 Task: Look for space in Salerno, Italy from 2nd August, 2023 to 12th August, 2023 for 2 adults in price range Rs.5000 to Rs.10000. Place can be private room with 1  bedroom having 1 bed and 1 bathroom. Property type can be house, flat, guest house, hotel. Booking option can be shelf check-in. Required host language is English.
Action: Mouse moved to (463, 131)
Screenshot: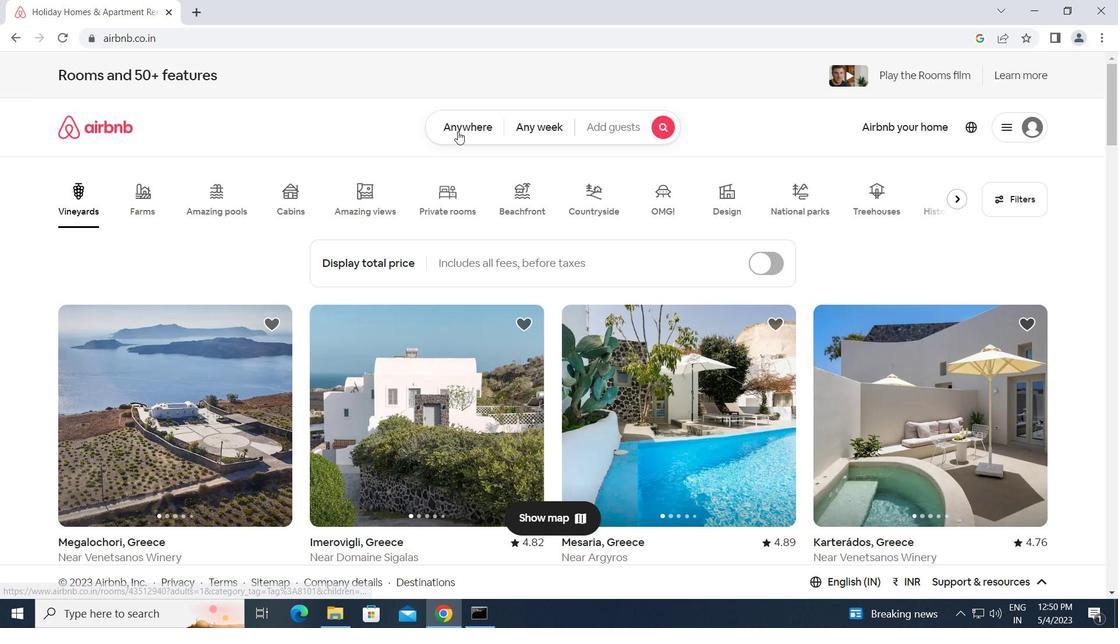 
Action: Mouse pressed left at (463, 131)
Screenshot: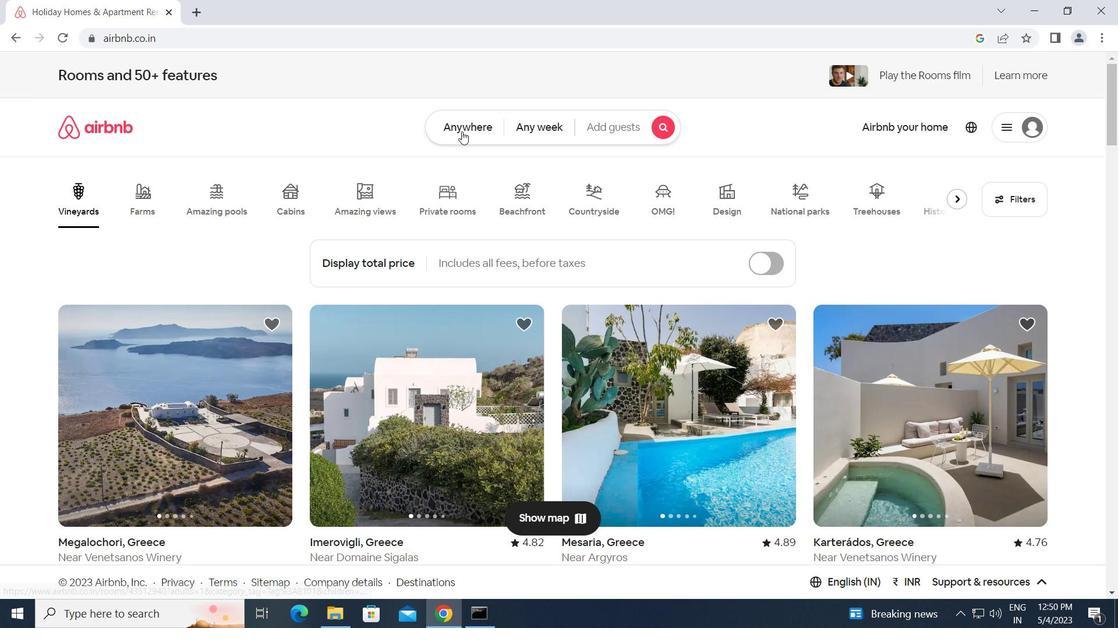 
Action: Mouse moved to (399, 177)
Screenshot: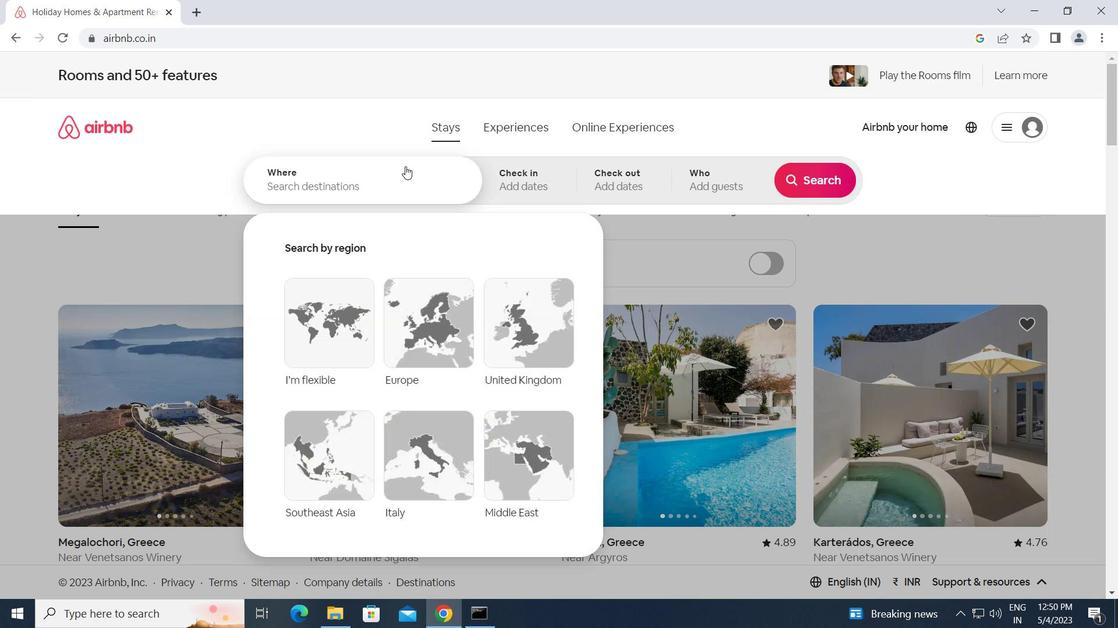 
Action: Mouse pressed left at (399, 177)
Screenshot: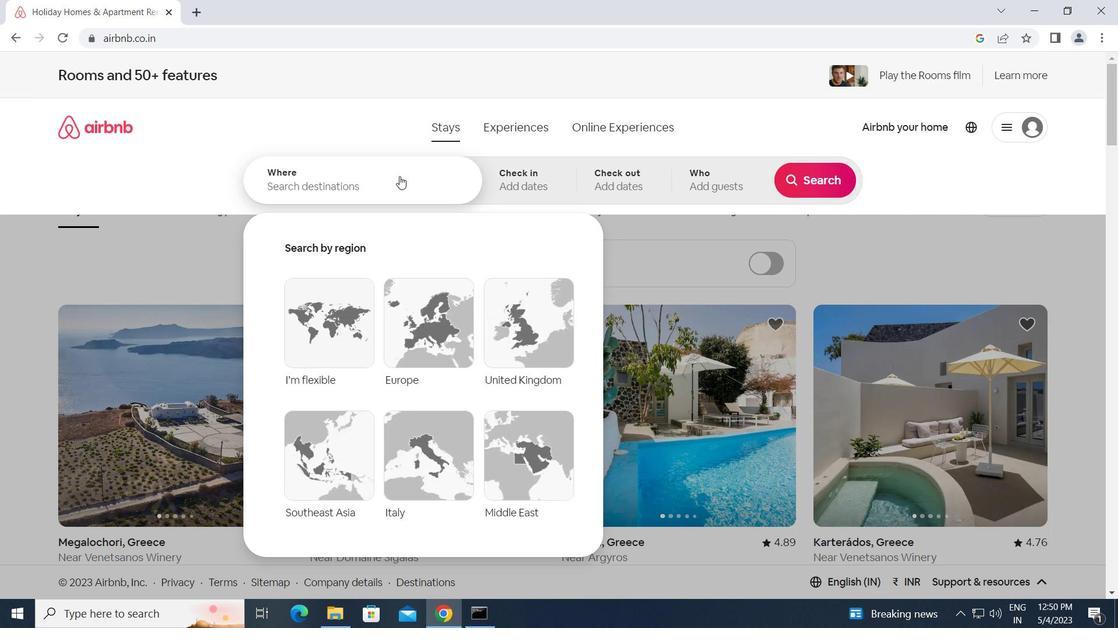 
Action: Mouse moved to (397, 177)
Screenshot: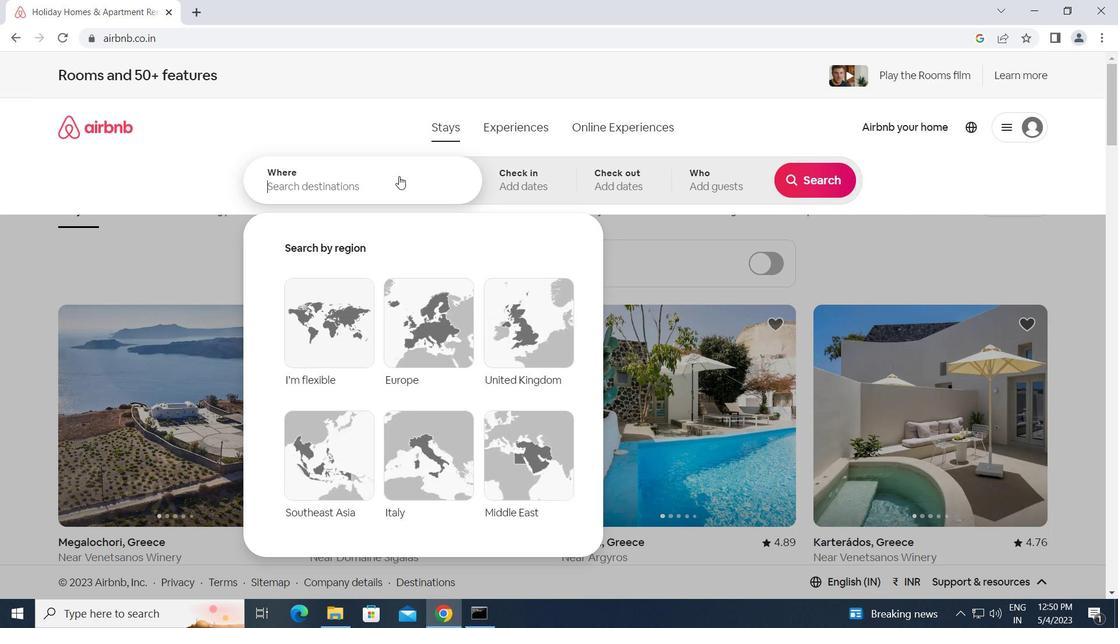 
Action: Key pressed s<Key.caps_lock>alerno,<Key.space><Key.caps_lock>i<Key.caps_lock>taly<Key.enter>
Screenshot: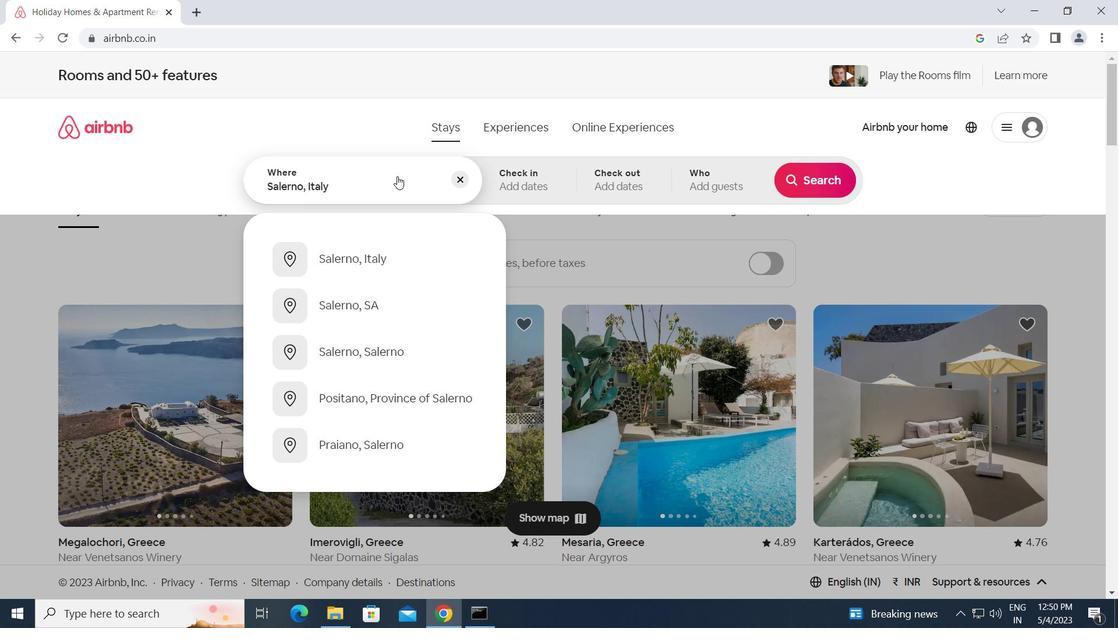 
Action: Mouse moved to (817, 298)
Screenshot: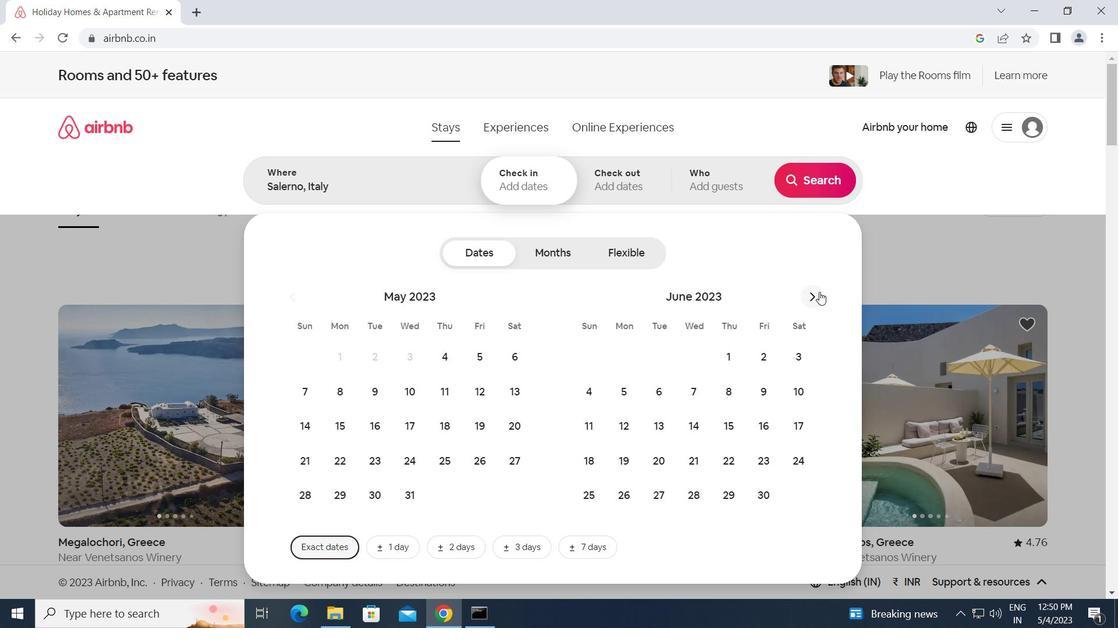 
Action: Mouse pressed left at (817, 298)
Screenshot: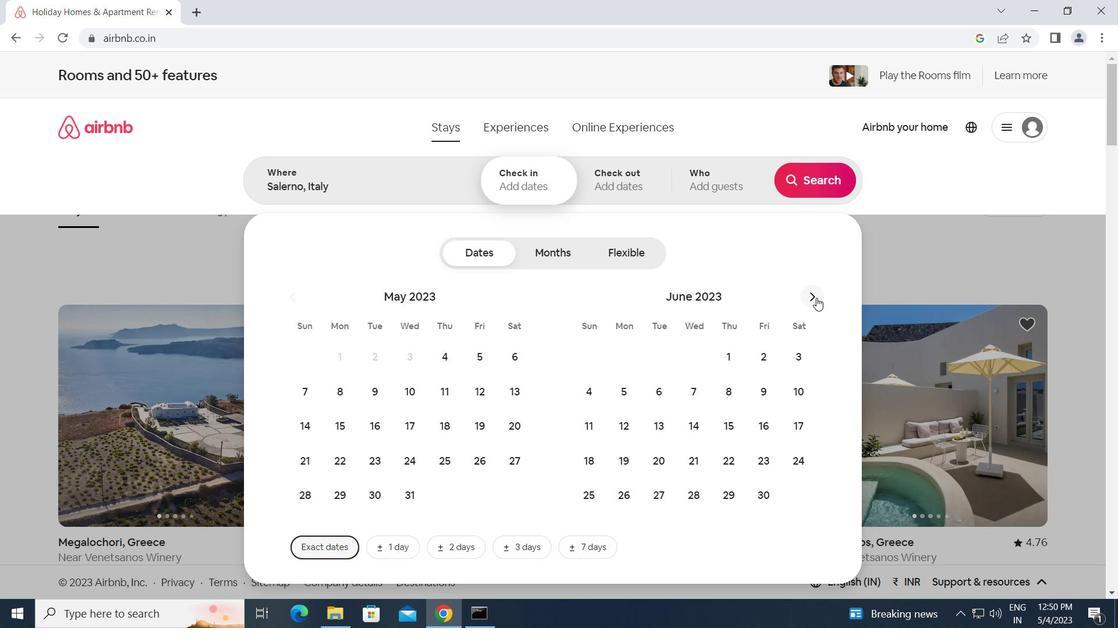 
Action: Mouse moved to (817, 299)
Screenshot: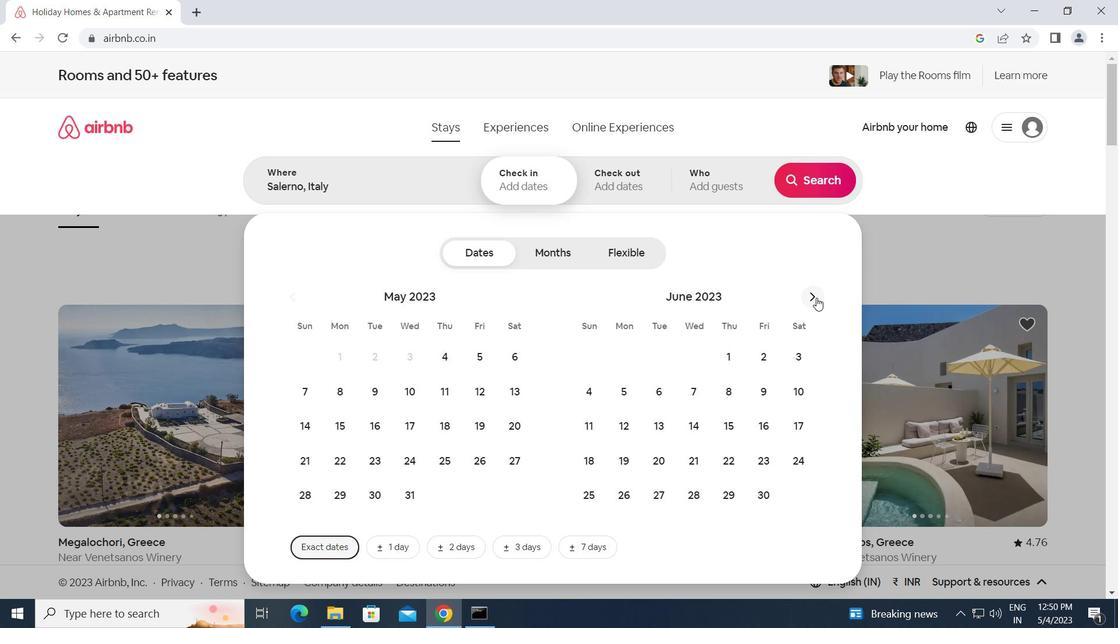 
Action: Mouse pressed left at (817, 299)
Screenshot: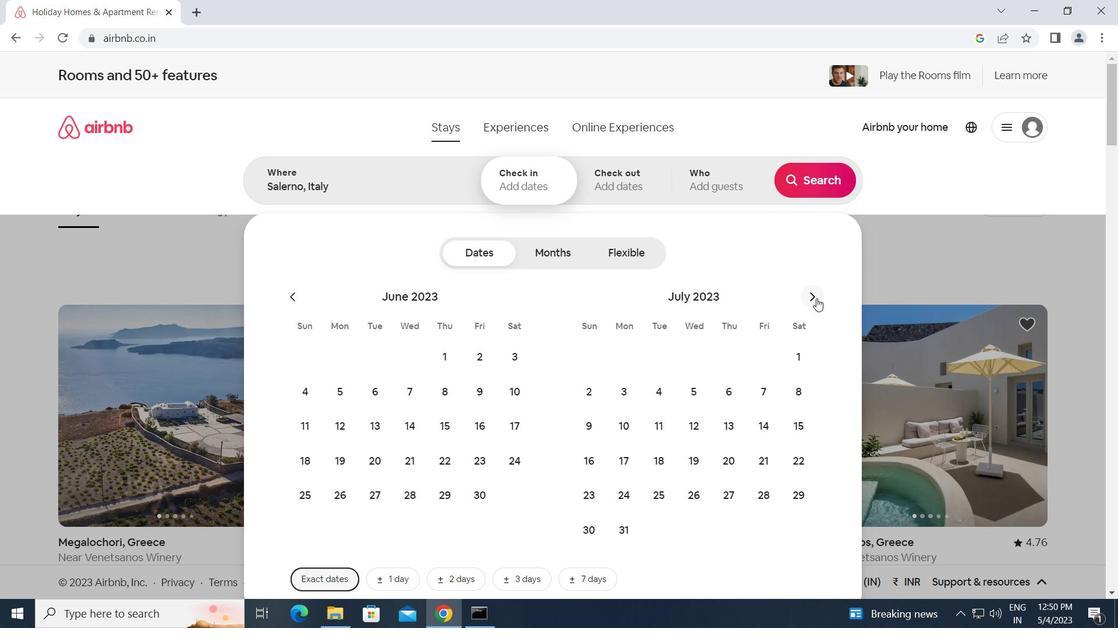 
Action: Mouse moved to (694, 362)
Screenshot: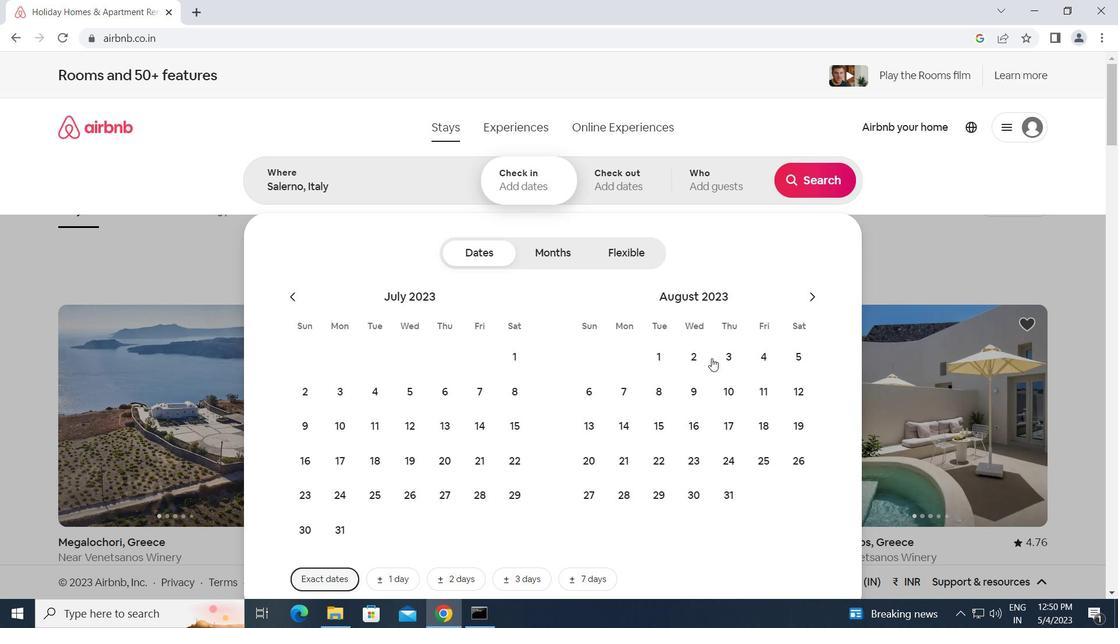 
Action: Mouse pressed left at (694, 362)
Screenshot: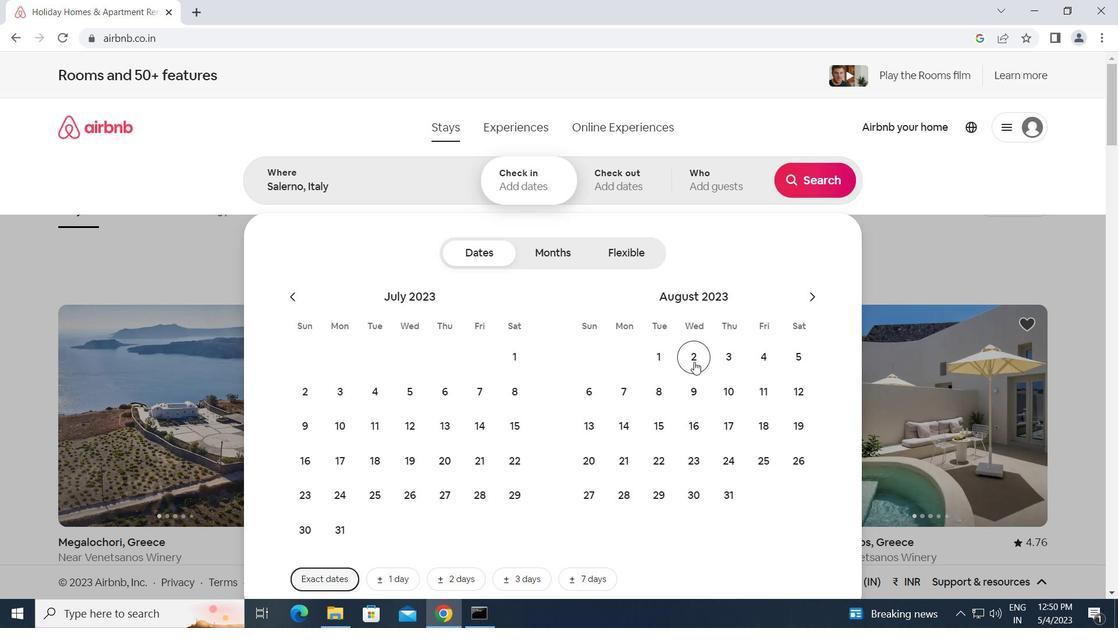 
Action: Mouse moved to (806, 397)
Screenshot: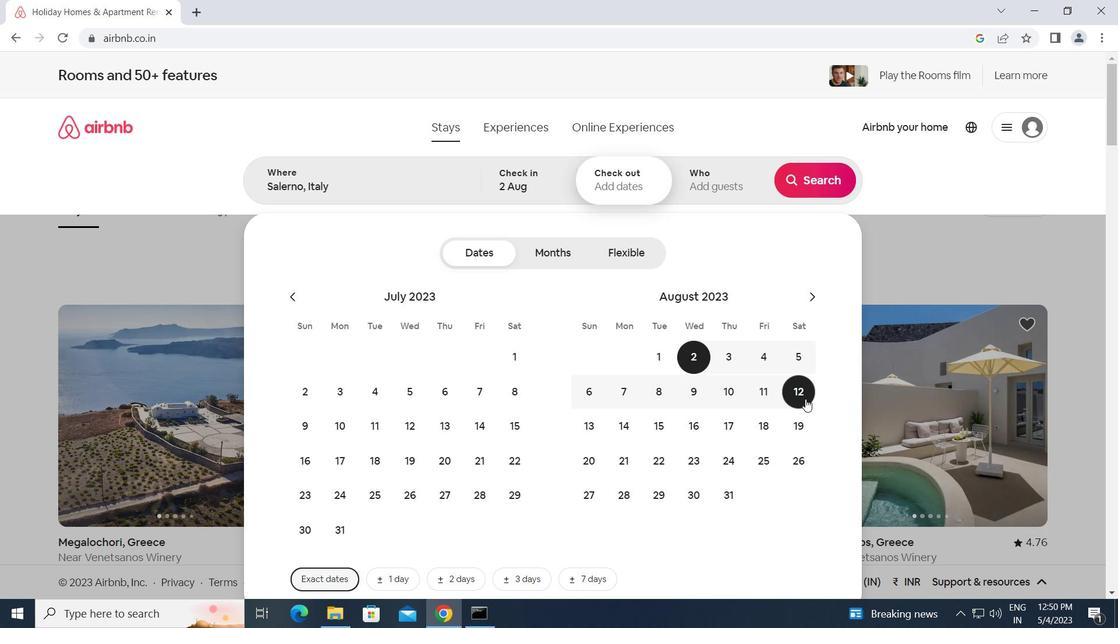 
Action: Mouse pressed left at (806, 397)
Screenshot: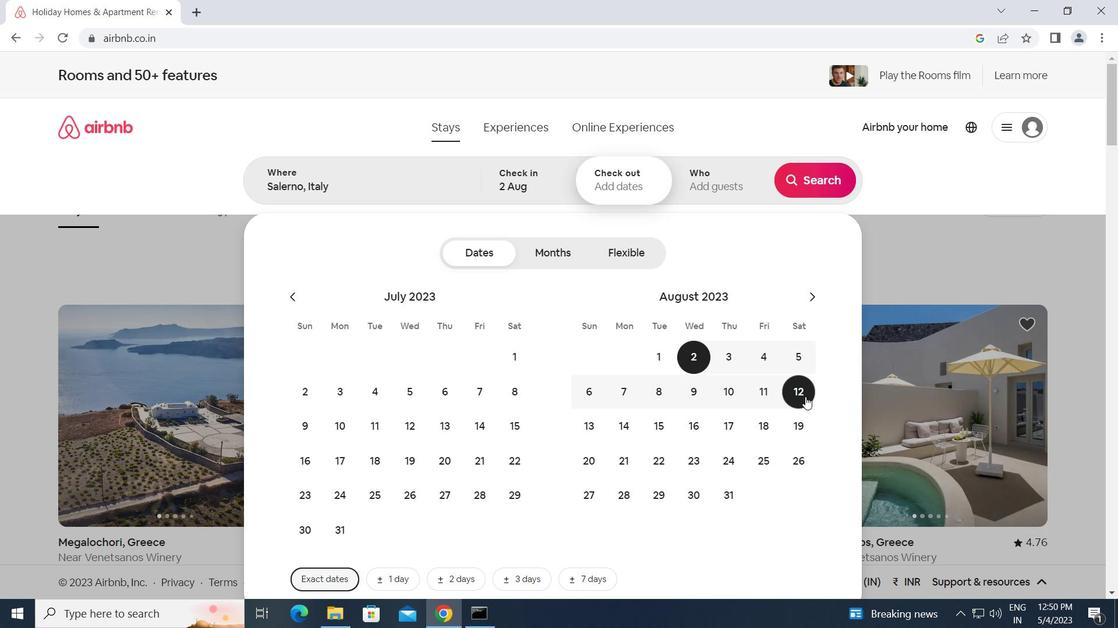 
Action: Mouse moved to (726, 182)
Screenshot: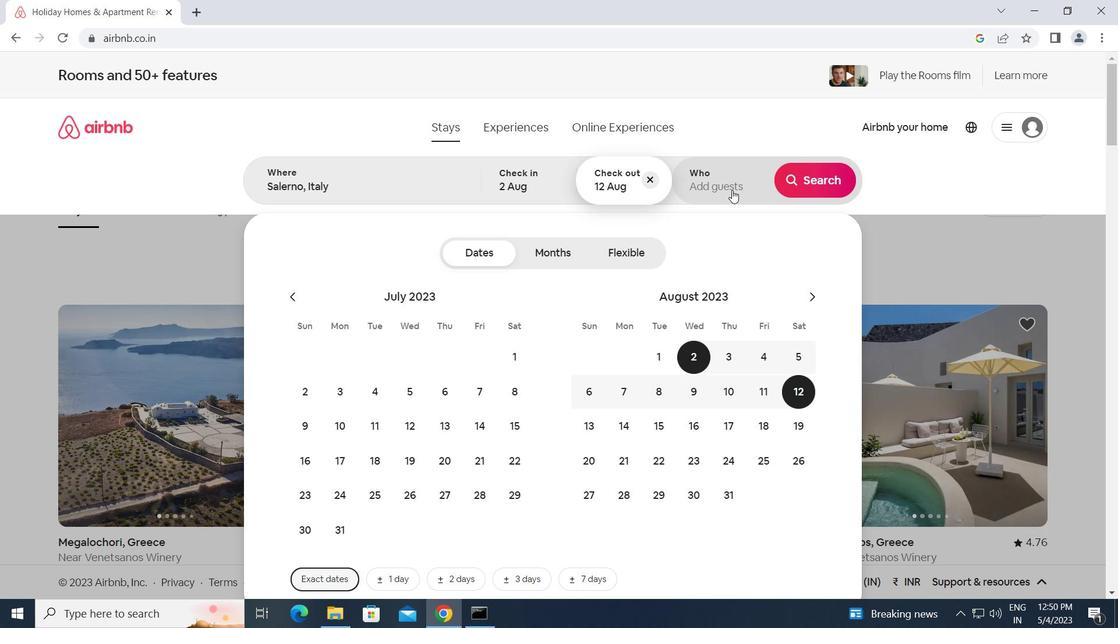 
Action: Mouse pressed left at (726, 182)
Screenshot: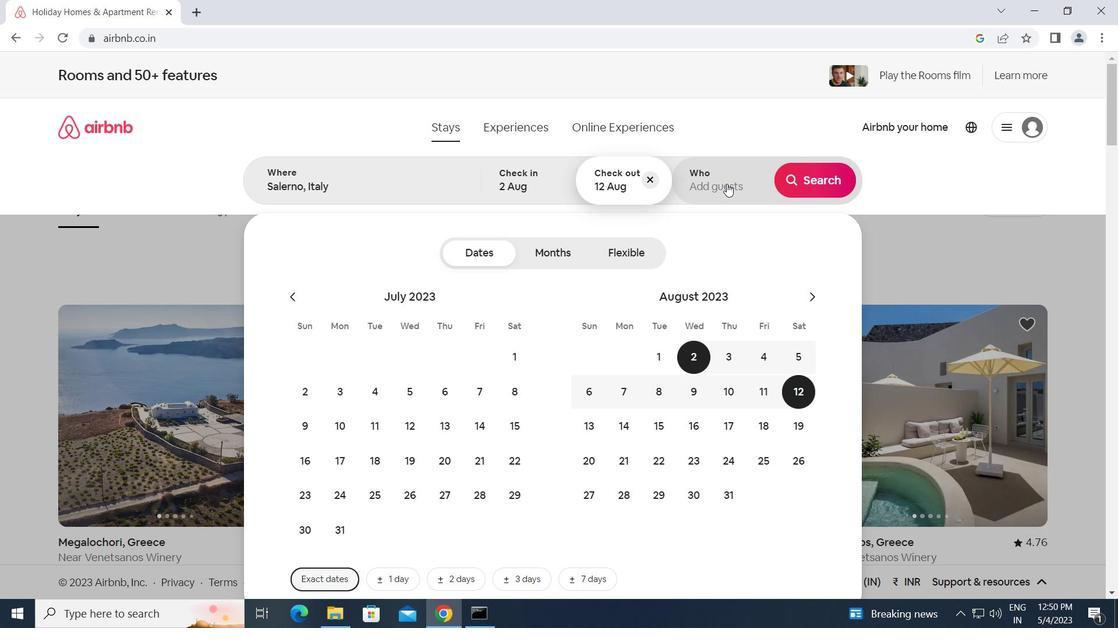 
Action: Mouse moved to (822, 258)
Screenshot: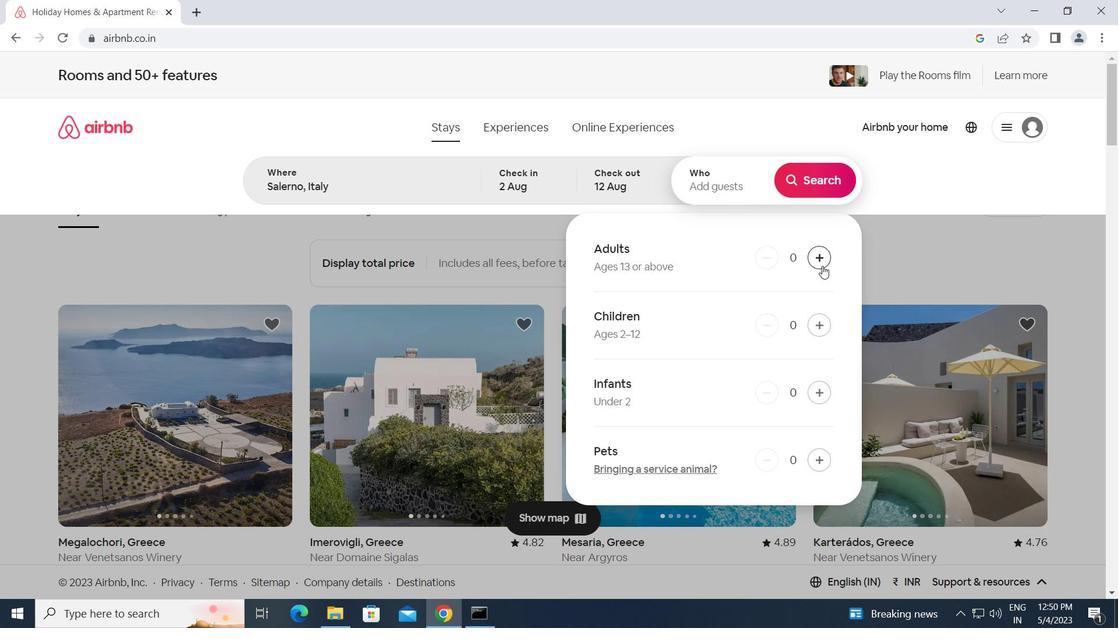 
Action: Mouse pressed left at (822, 258)
Screenshot: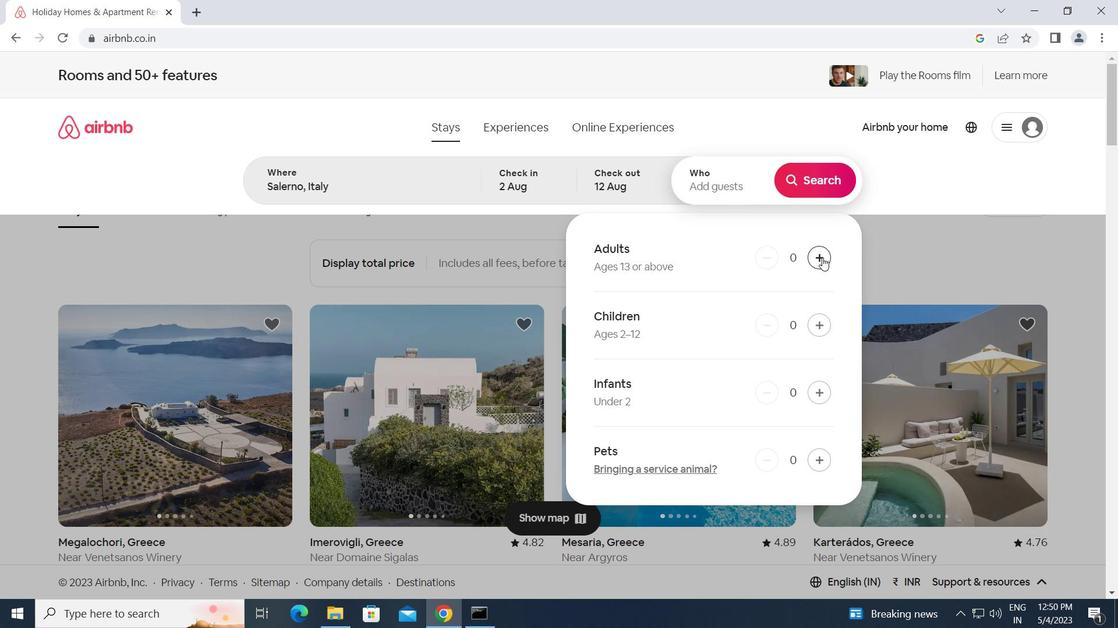 
Action: Mouse pressed left at (822, 258)
Screenshot: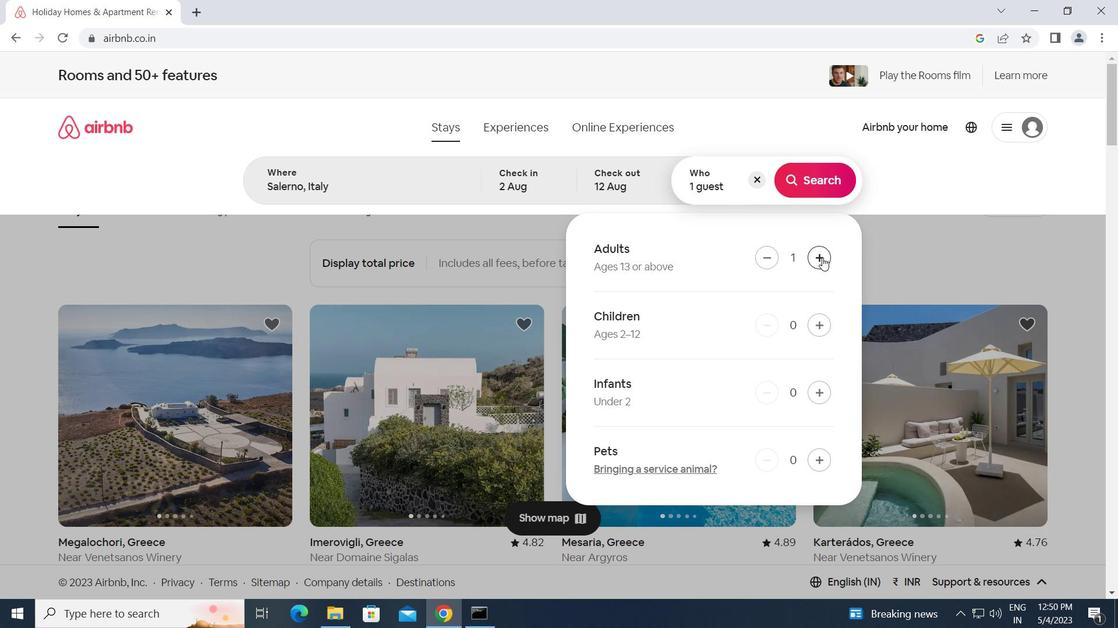 
Action: Mouse moved to (815, 183)
Screenshot: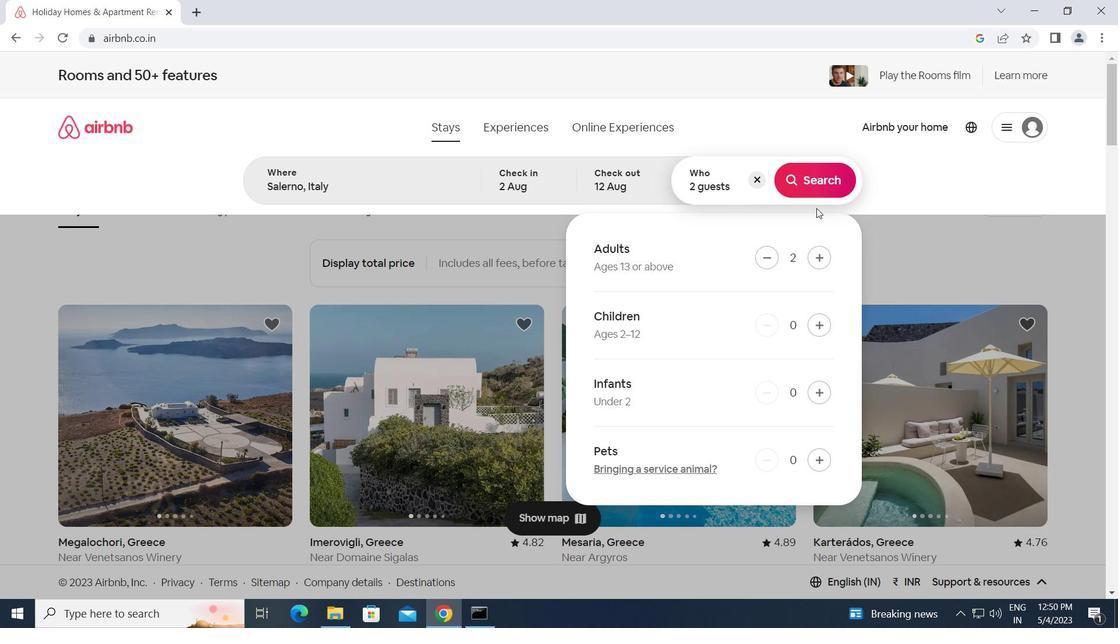 
Action: Mouse pressed left at (815, 183)
Screenshot: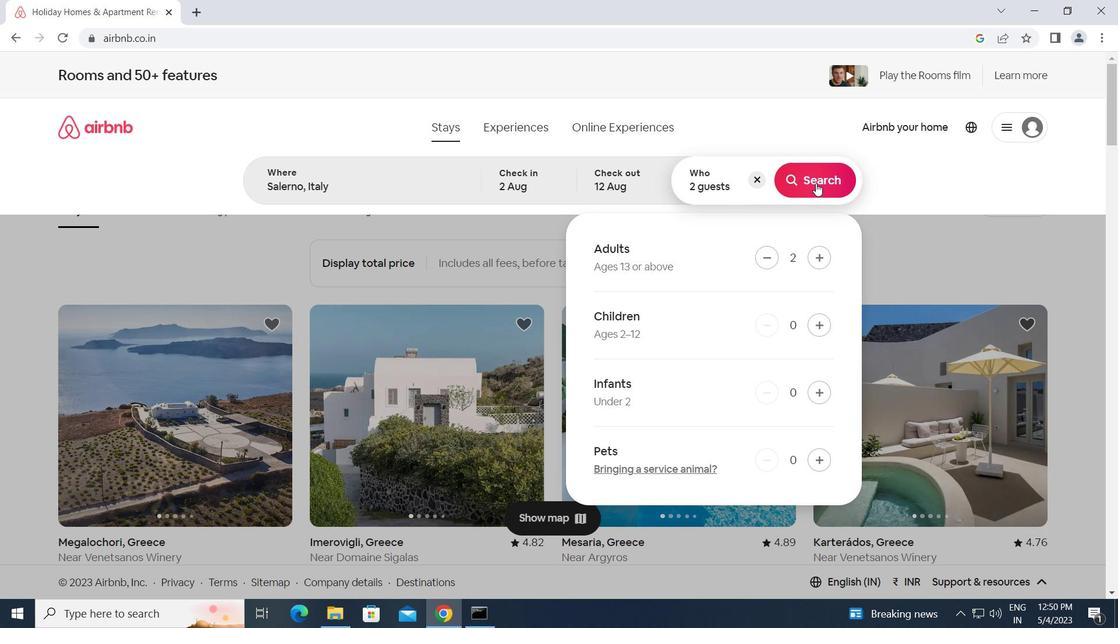 
Action: Mouse moved to (1041, 132)
Screenshot: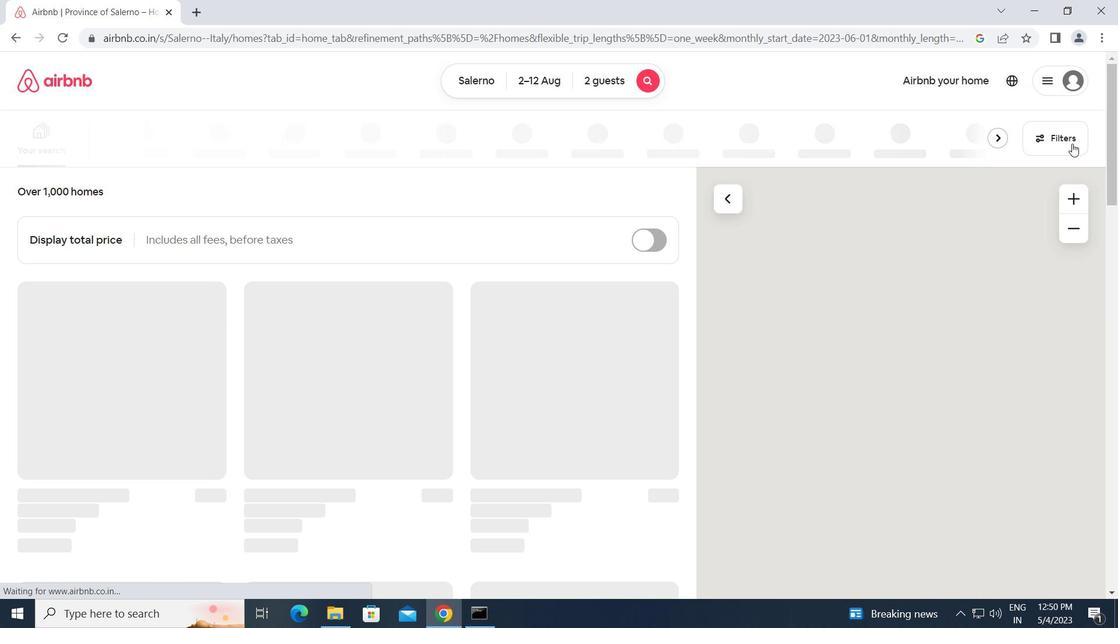 
Action: Mouse pressed left at (1041, 132)
Screenshot: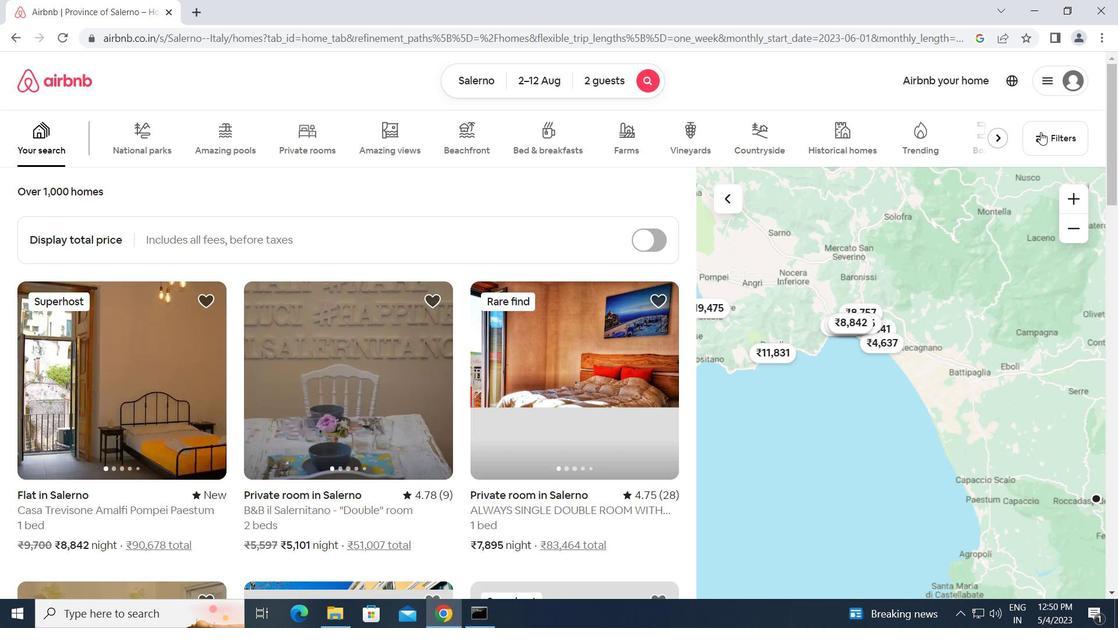 
Action: Mouse moved to (375, 327)
Screenshot: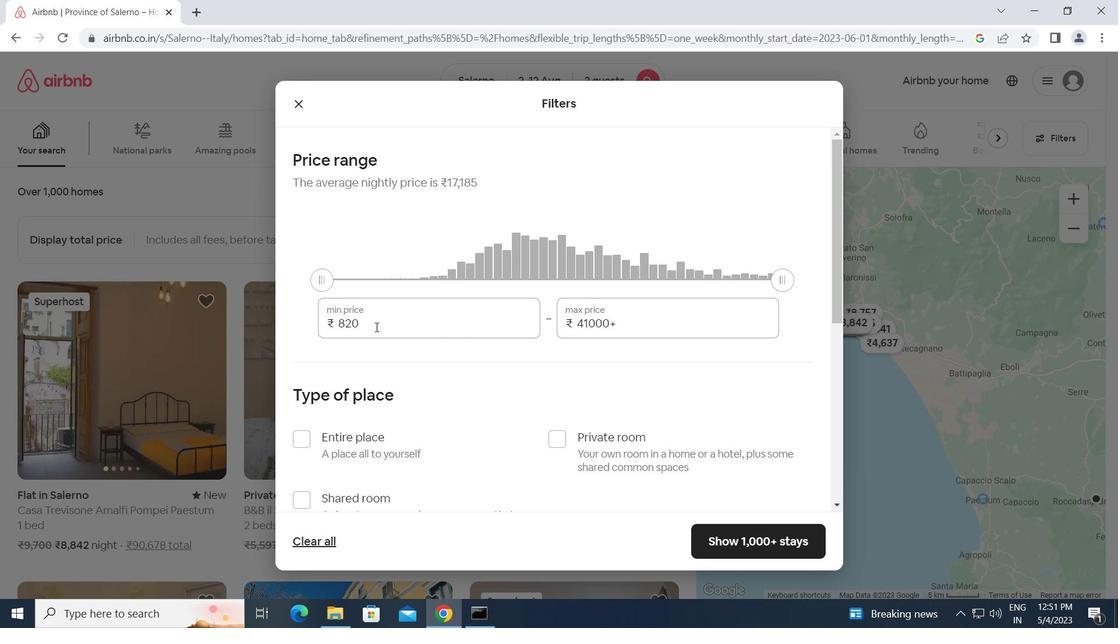 
Action: Mouse pressed left at (375, 327)
Screenshot: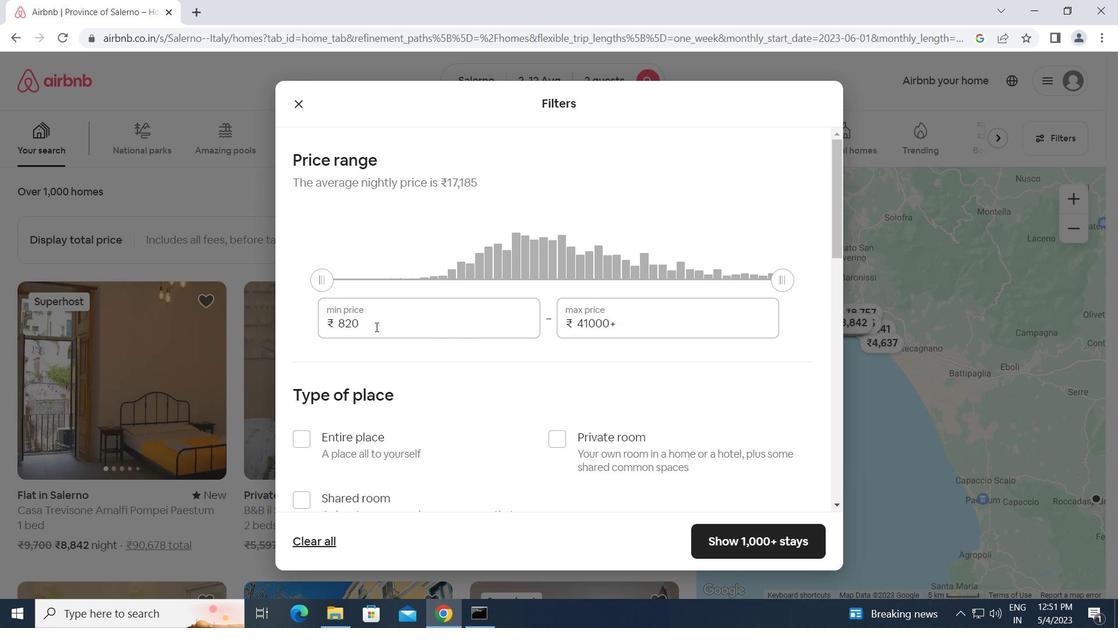 
Action: Mouse moved to (329, 326)
Screenshot: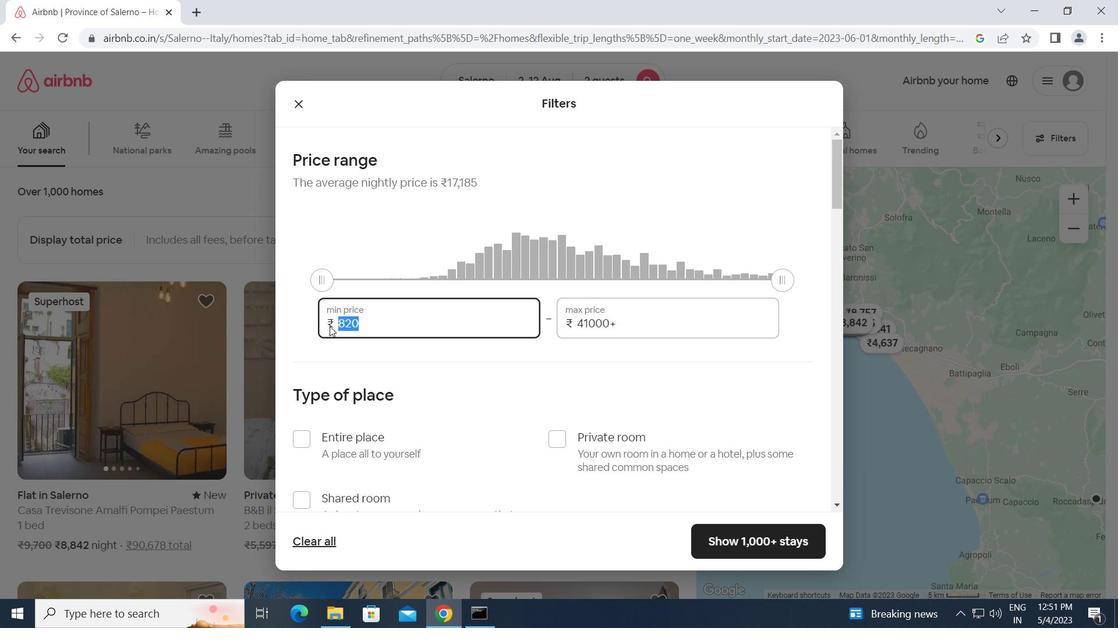 
Action: Key pressed 50
Screenshot: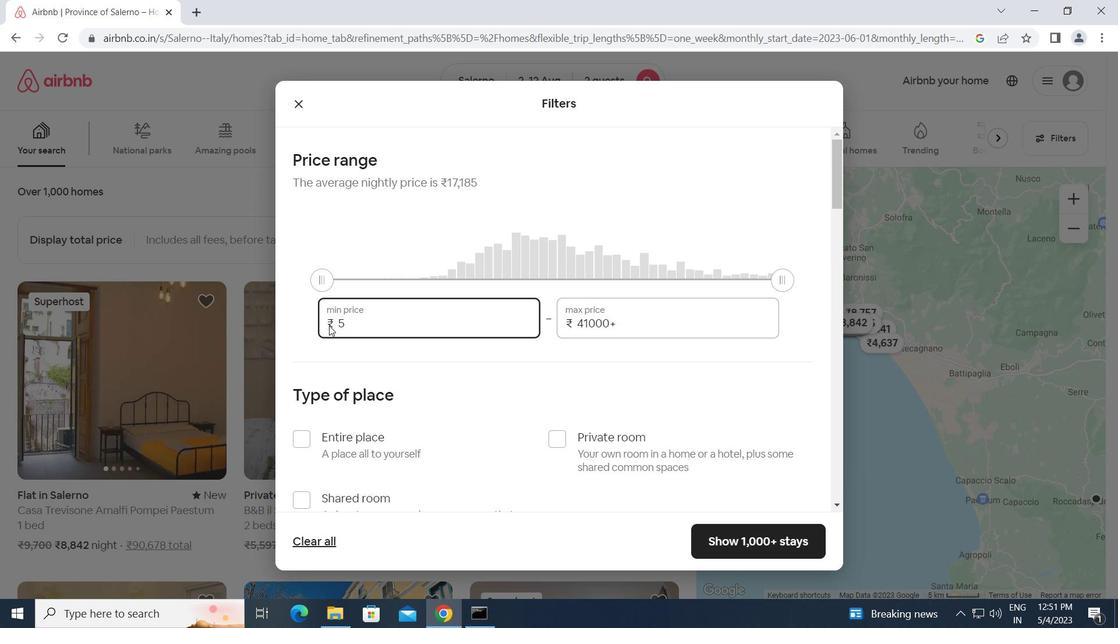 
Action: Mouse moved to (310, 361)
Screenshot: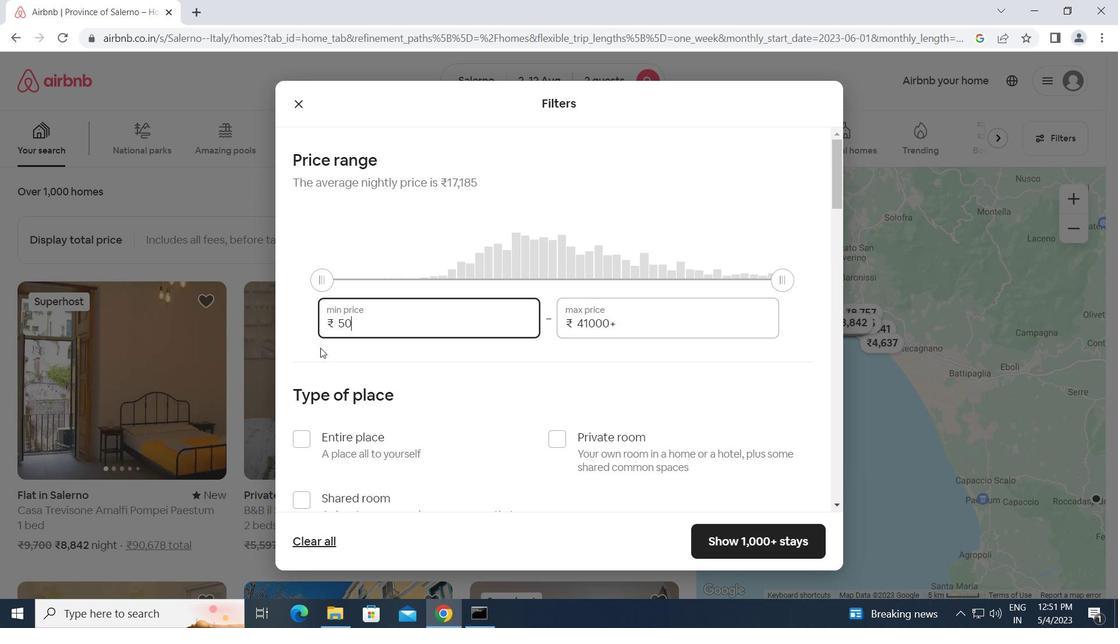 
Action: Key pressed 00<Key.tab>10000
Screenshot: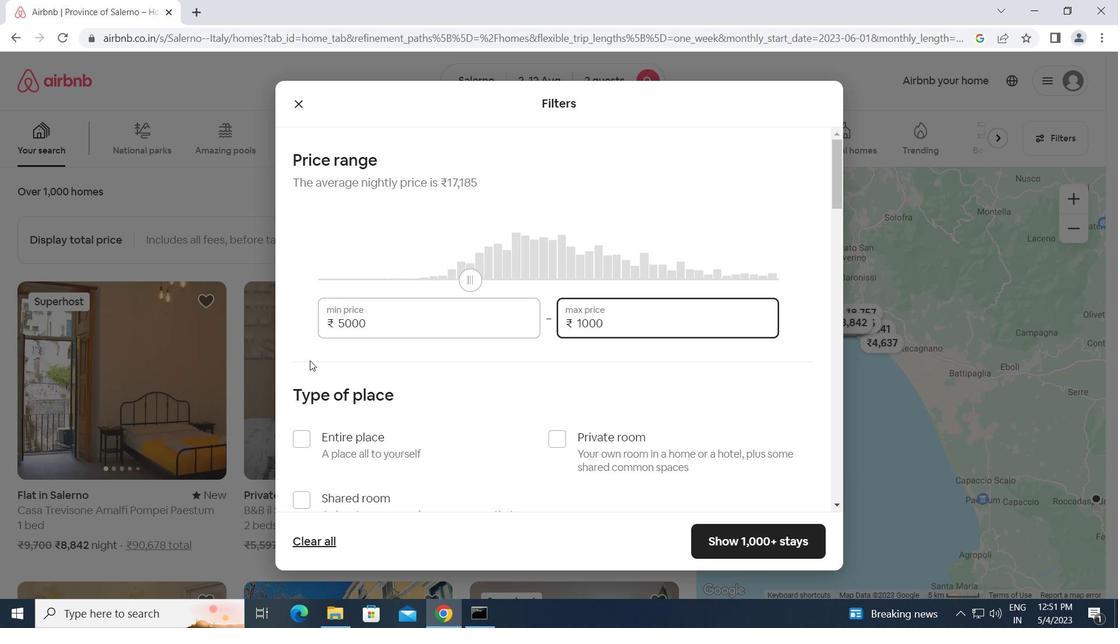 
Action: Mouse moved to (422, 414)
Screenshot: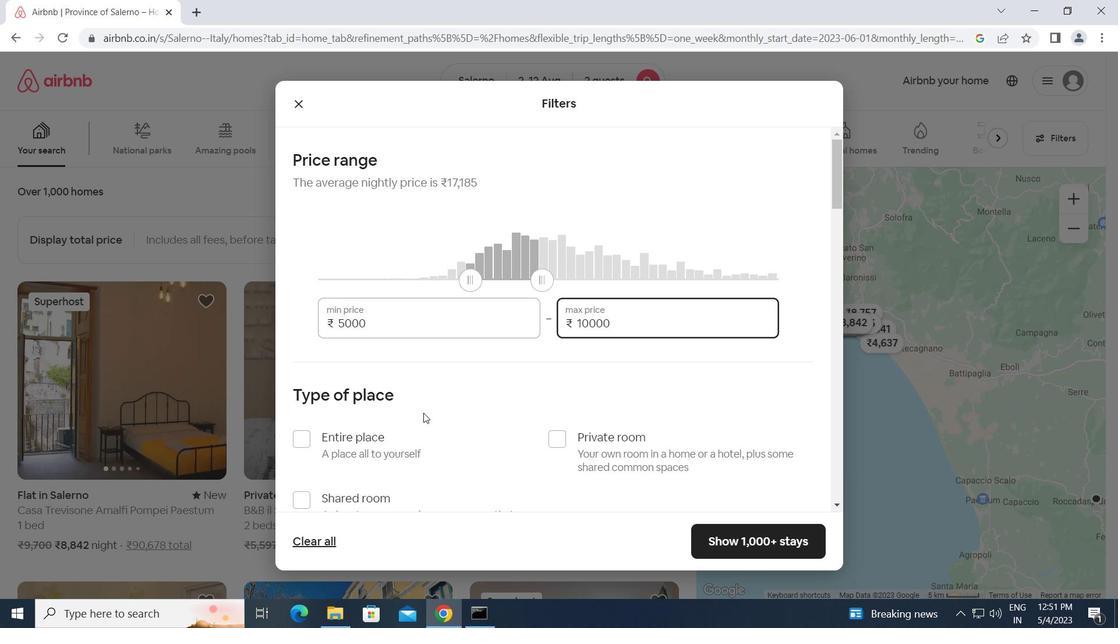 
Action: Mouse scrolled (422, 414) with delta (0, 0)
Screenshot: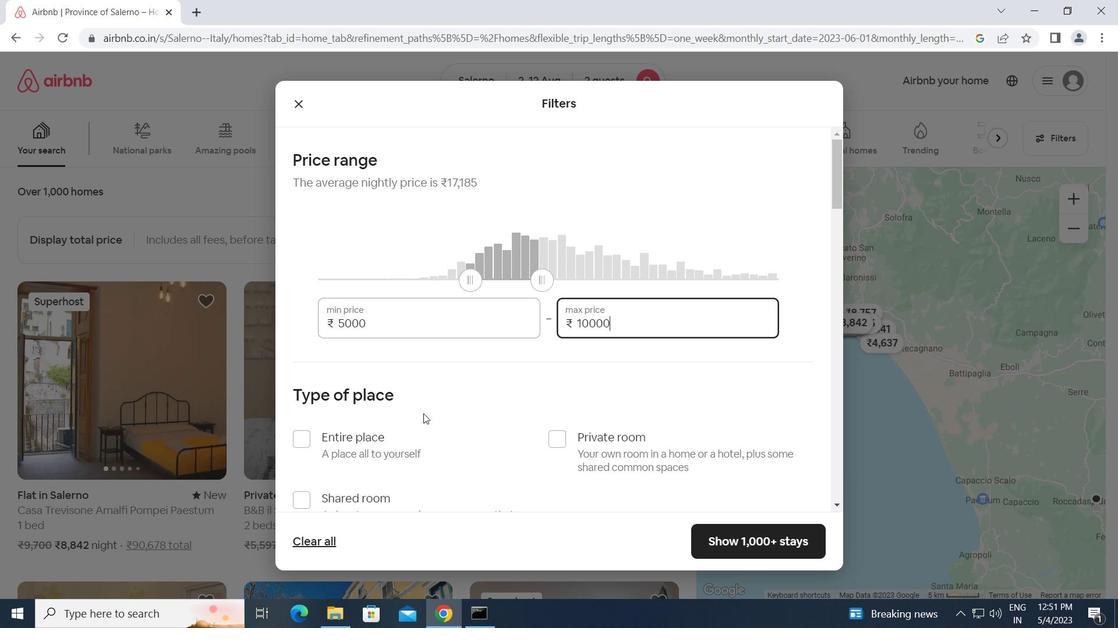
Action: Mouse moved to (563, 370)
Screenshot: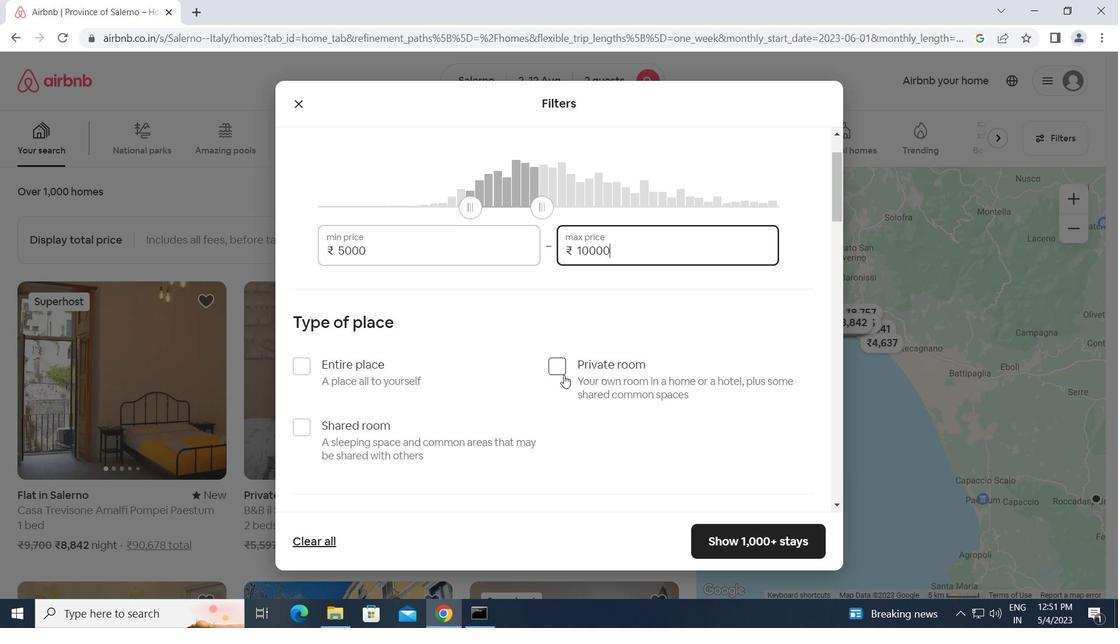 
Action: Mouse pressed left at (563, 370)
Screenshot: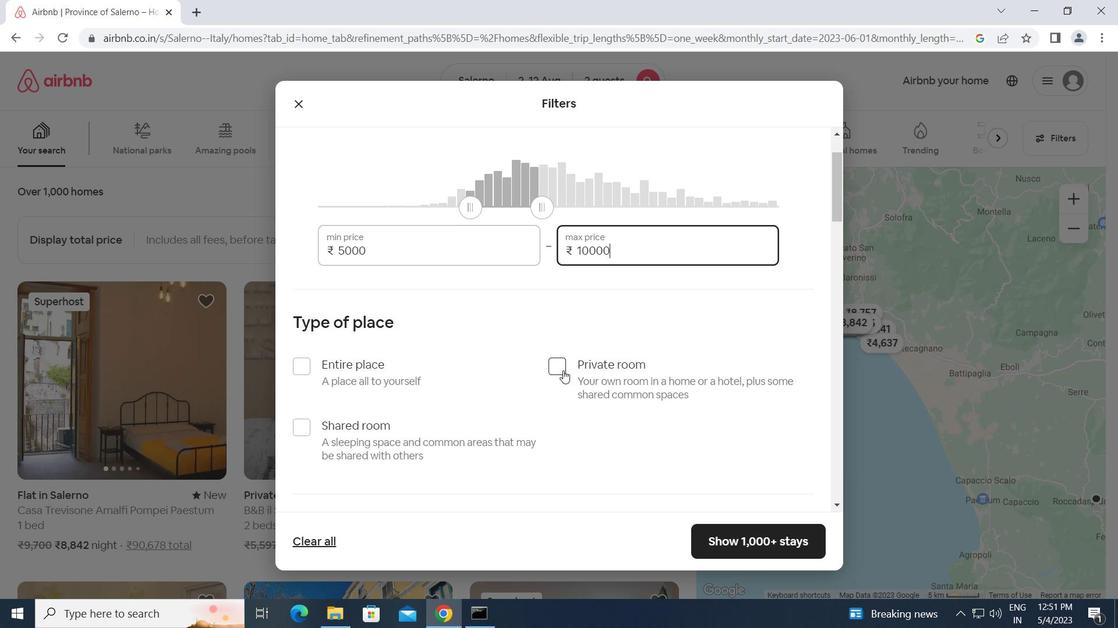 
Action: Mouse moved to (557, 416)
Screenshot: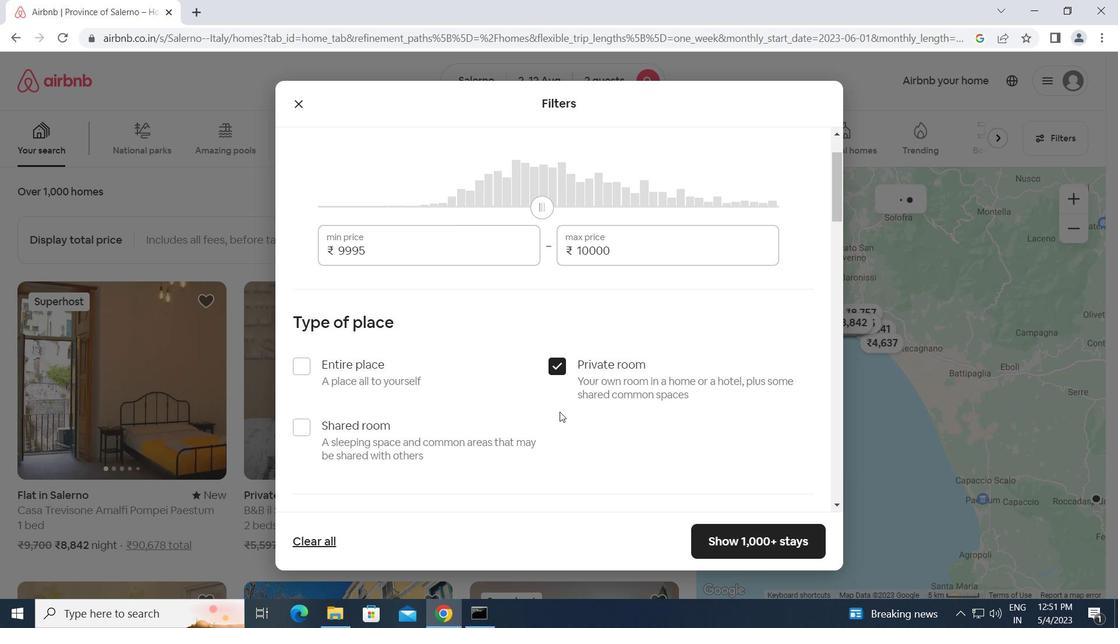 
Action: Mouse scrolled (557, 416) with delta (0, 0)
Screenshot: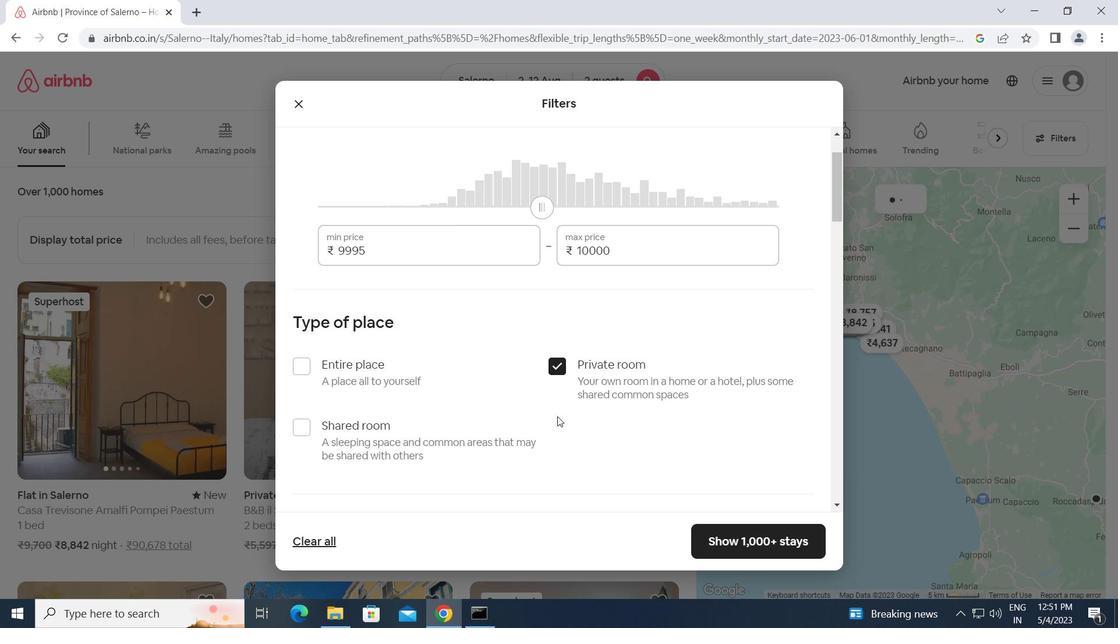 
Action: Mouse scrolled (557, 416) with delta (0, 0)
Screenshot: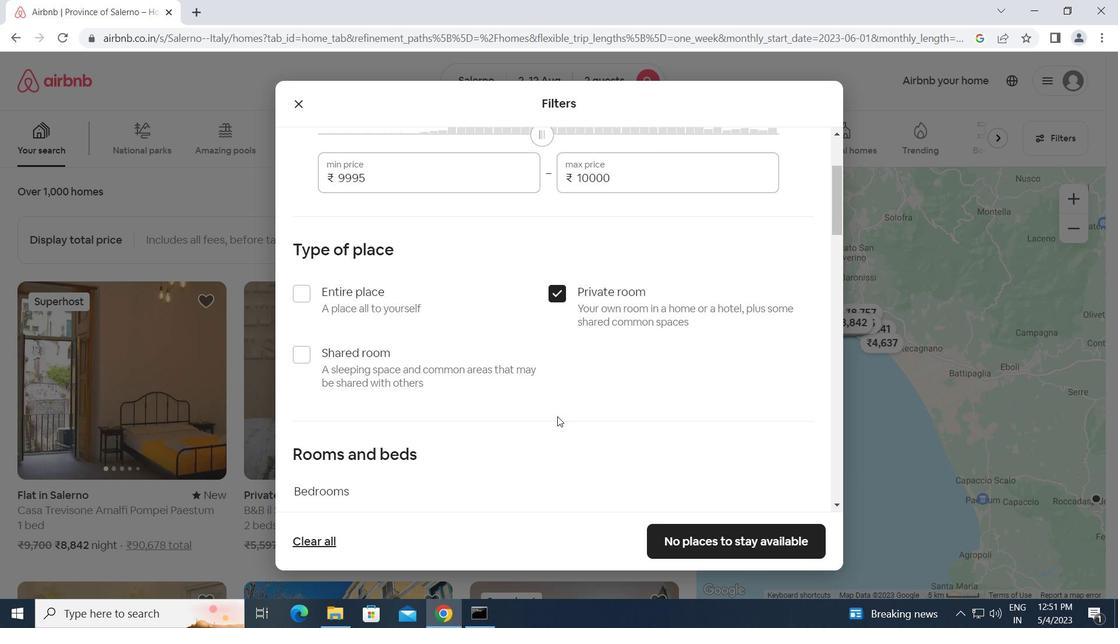 
Action: Mouse moved to (384, 458)
Screenshot: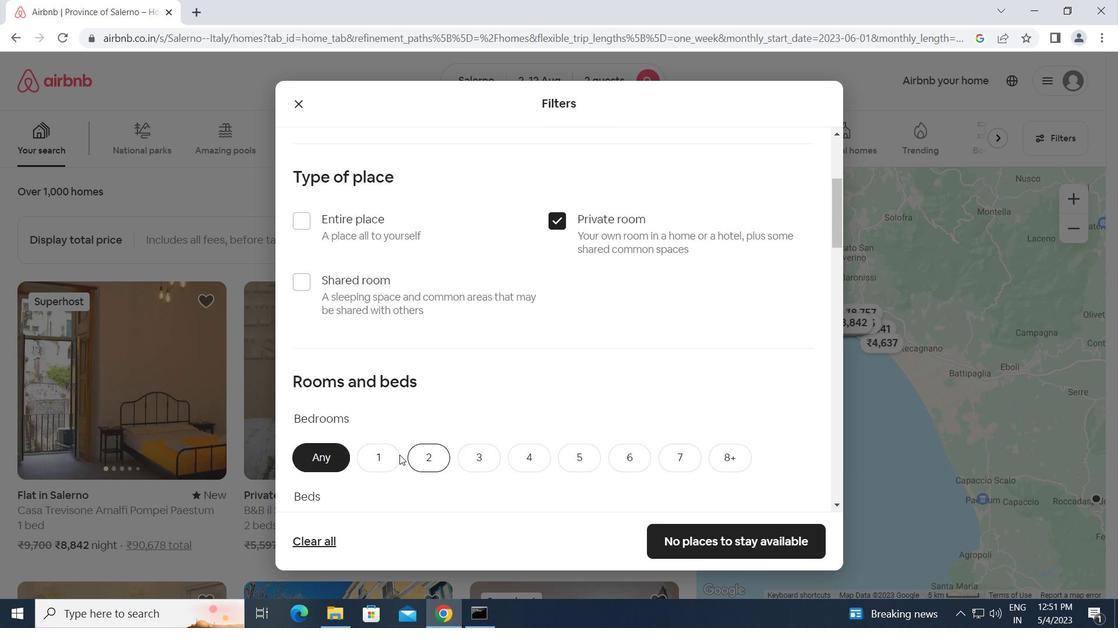 
Action: Mouse pressed left at (384, 458)
Screenshot: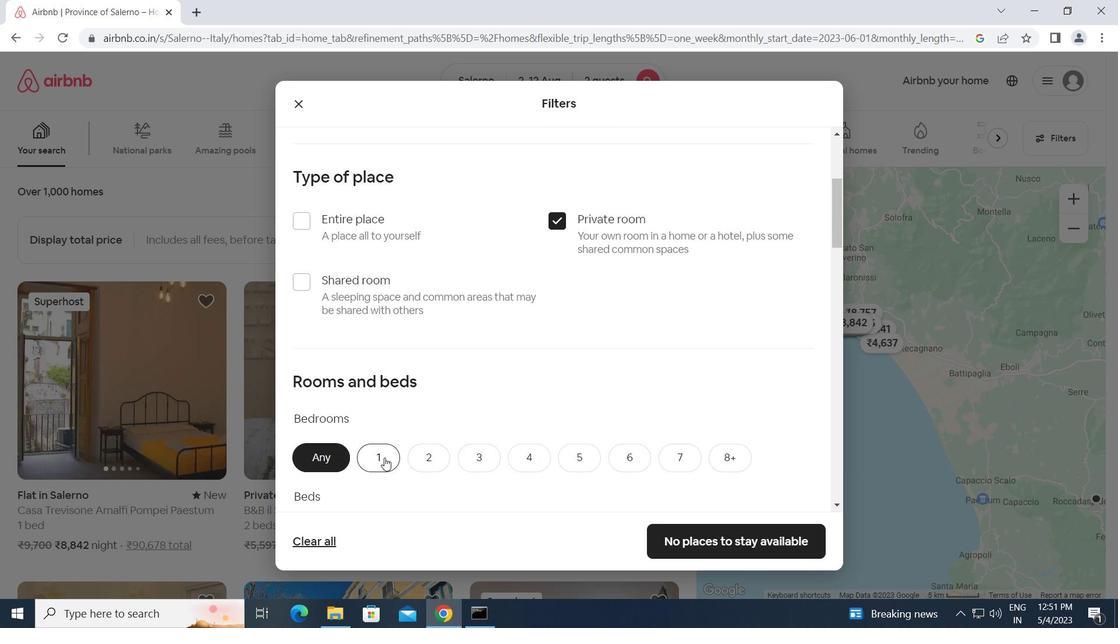 
Action: Mouse moved to (440, 467)
Screenshot: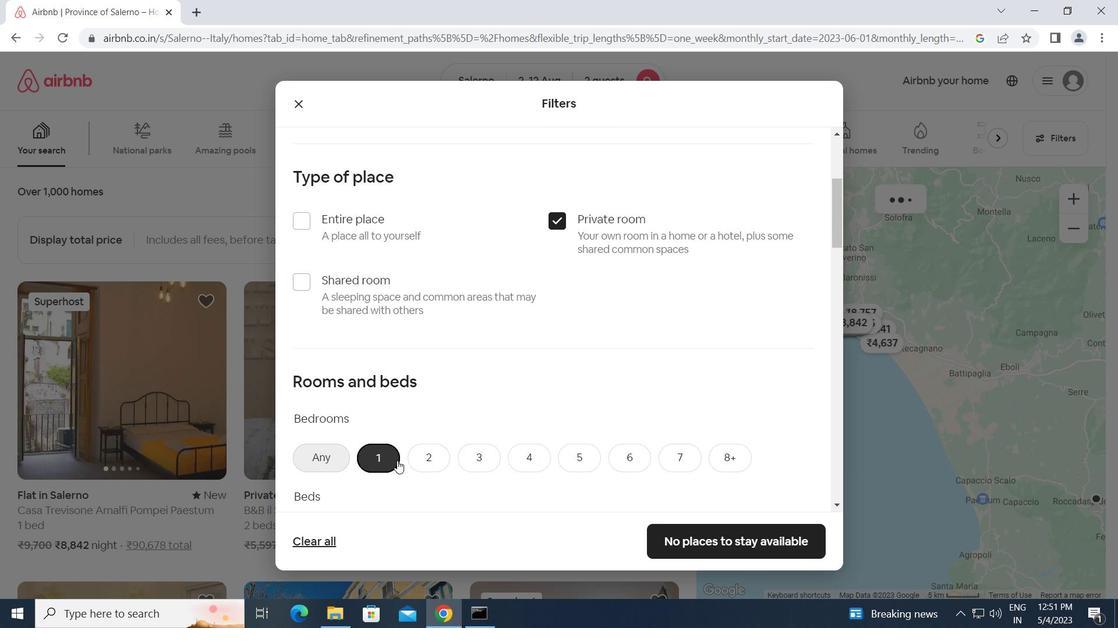 
Action: Mouse scrolled (440, 466) with delta (0, 0)
Screenshot: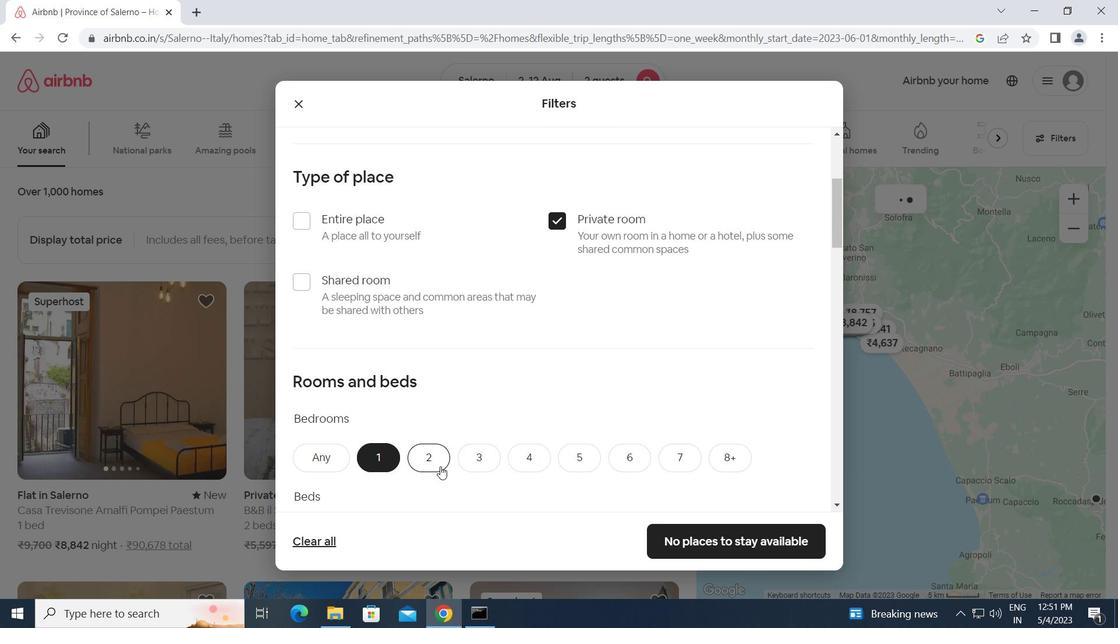 
Action: Mouse moved to (374, 460)
Screenshot: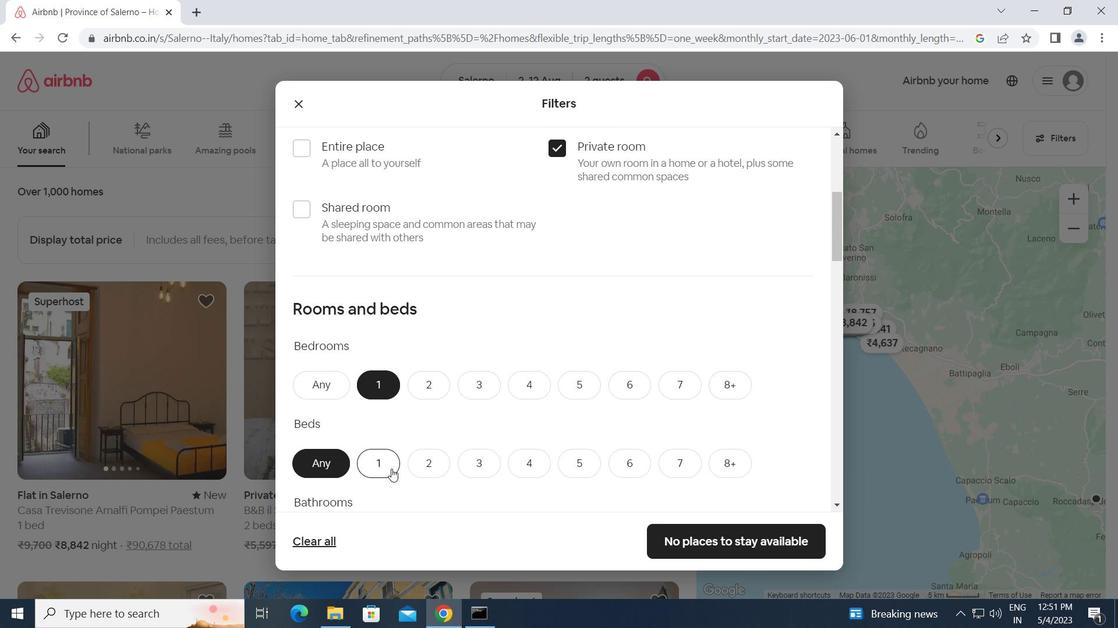 
Action: Mouse pressed left at (374, 460)
Screenshot: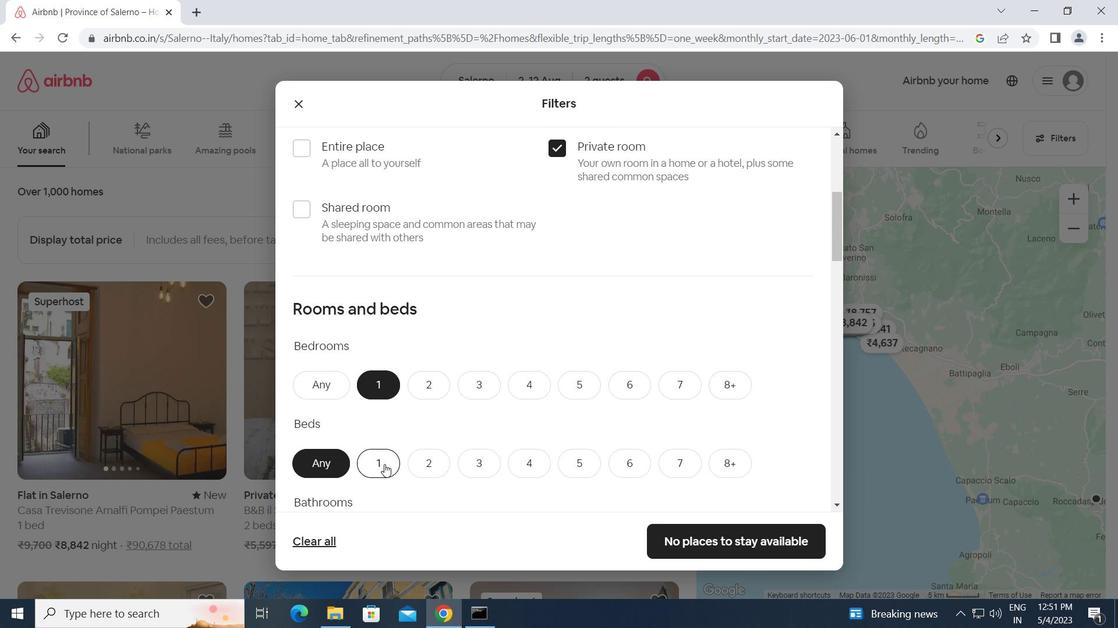
Action: Mouse moved to (456, 469)
Screenshot: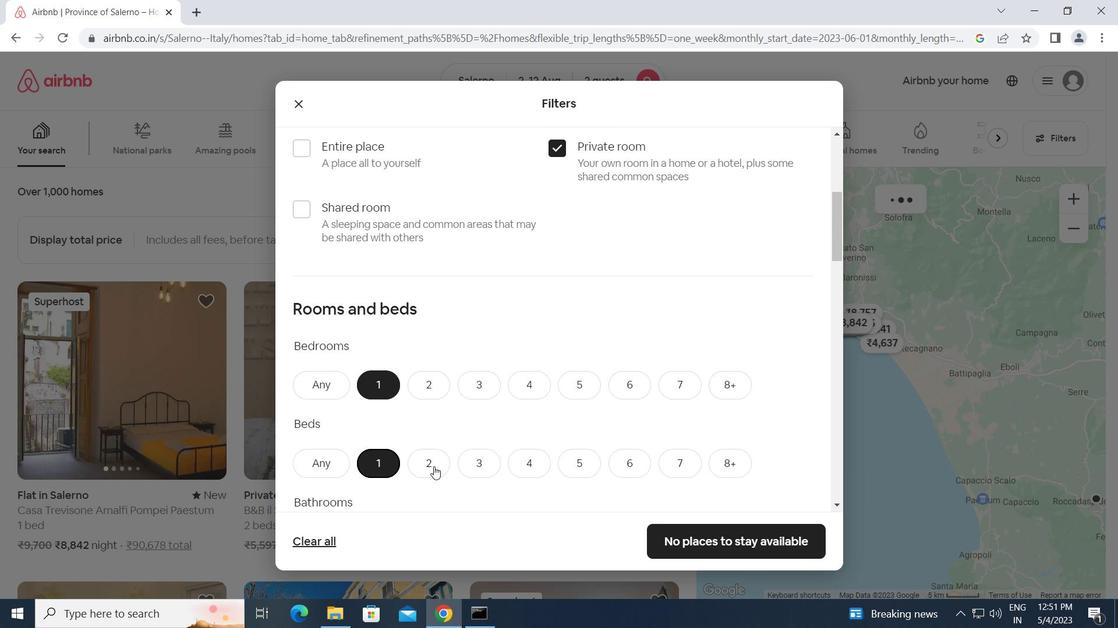 
Action: Mouse scrolled (456, 469) with delta (0, 0)
Screenshot: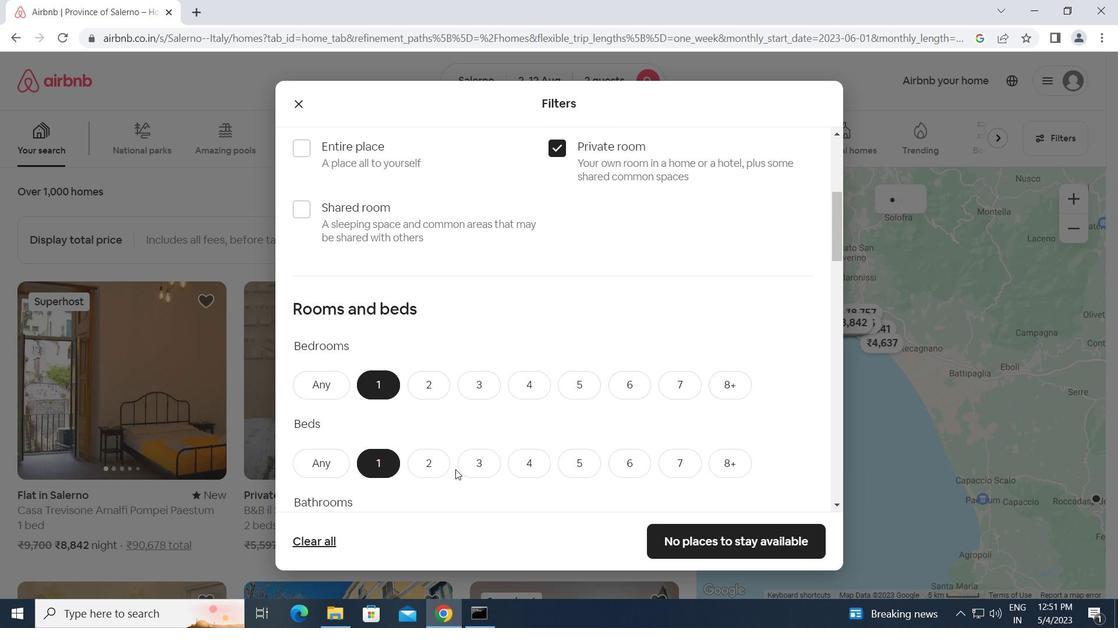 
Action: Mouse scrolled (456, 469) with delta (0, 0)
Screenshot: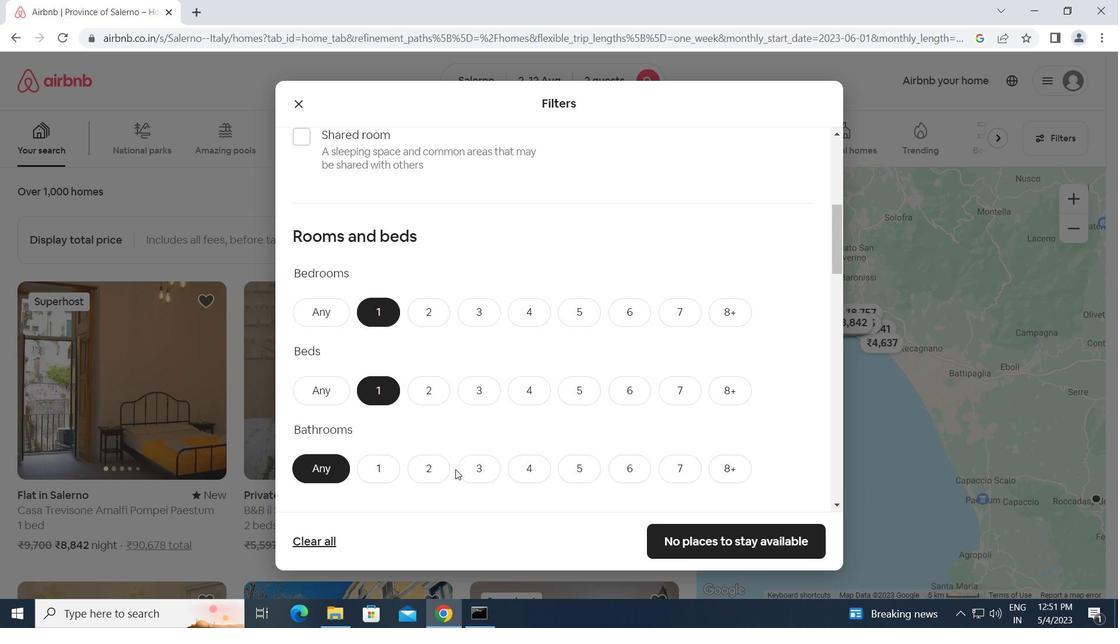 
Action: Mouse moved to (381, 398)
Screenshot: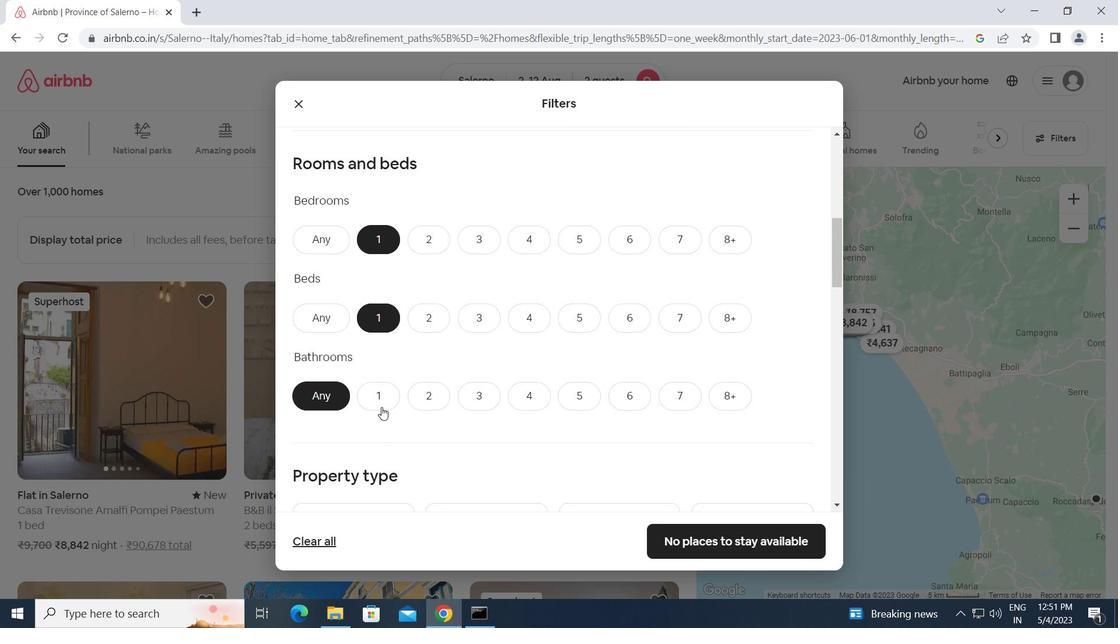 
Action: Mouse pressed left at (381, 398)
Screenshot: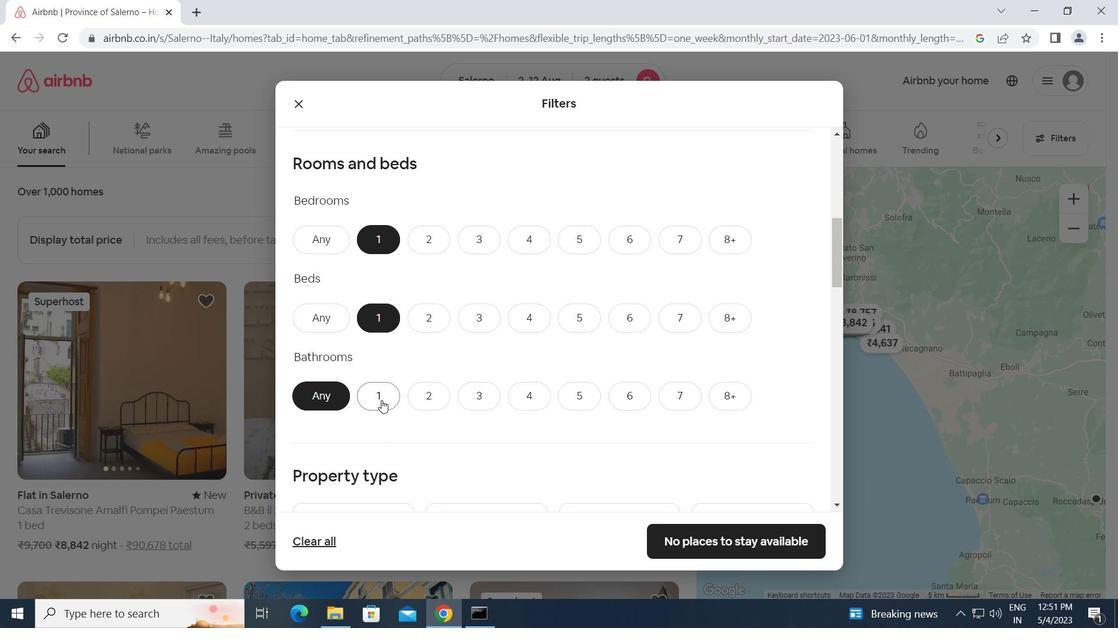 
Action: Mouse moved to (441, 445)
Screenshot: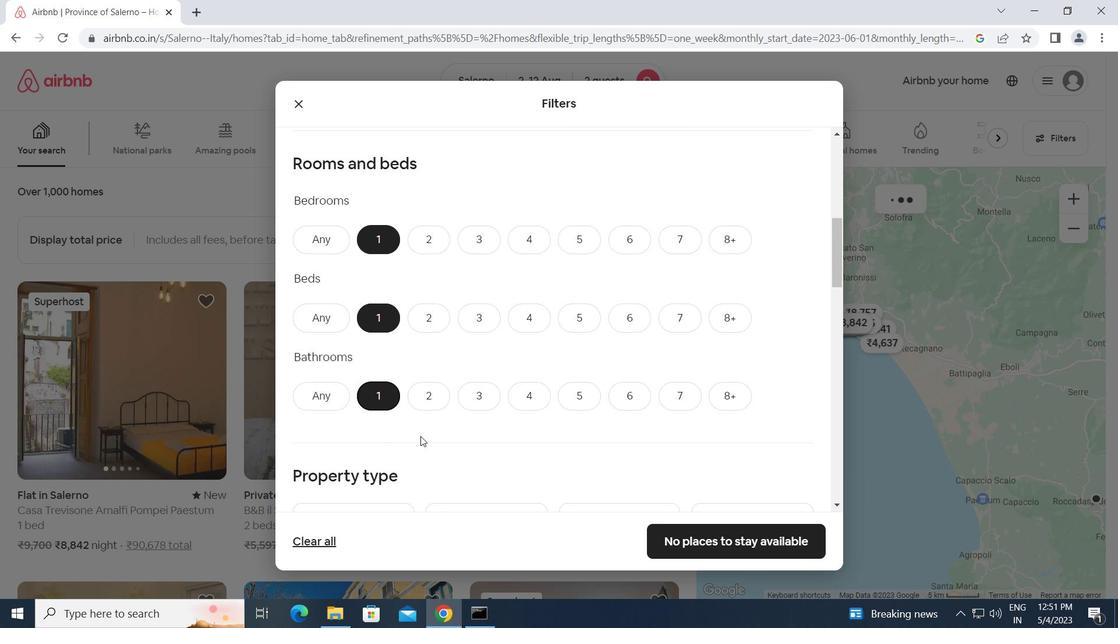 
Action: Mouse scrolled (441, 444) with delta (0, 0)
Screenshot: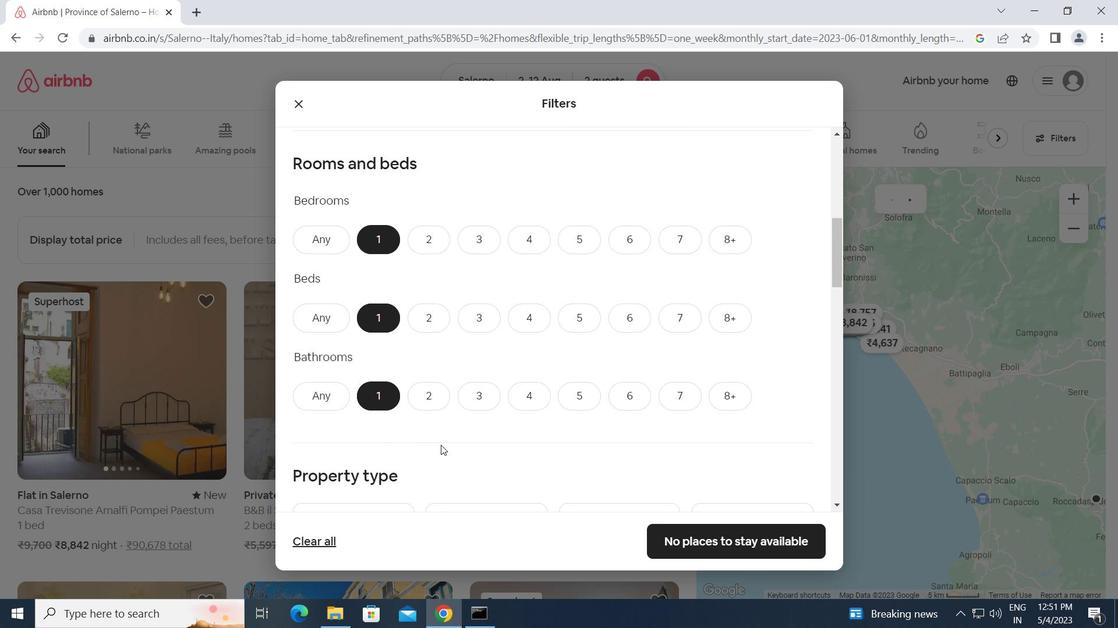 
Action: Mouse scrolled (441, 444) with delta (0, 0)
Screenshot: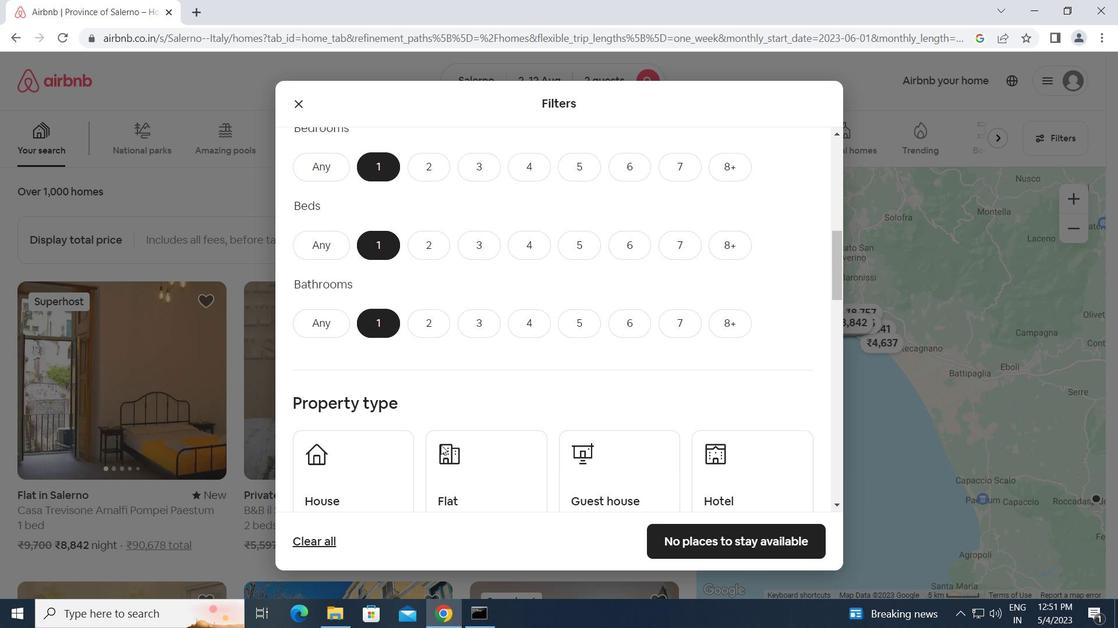 
Action: Mouse moved to (358, 414)
Screenshot: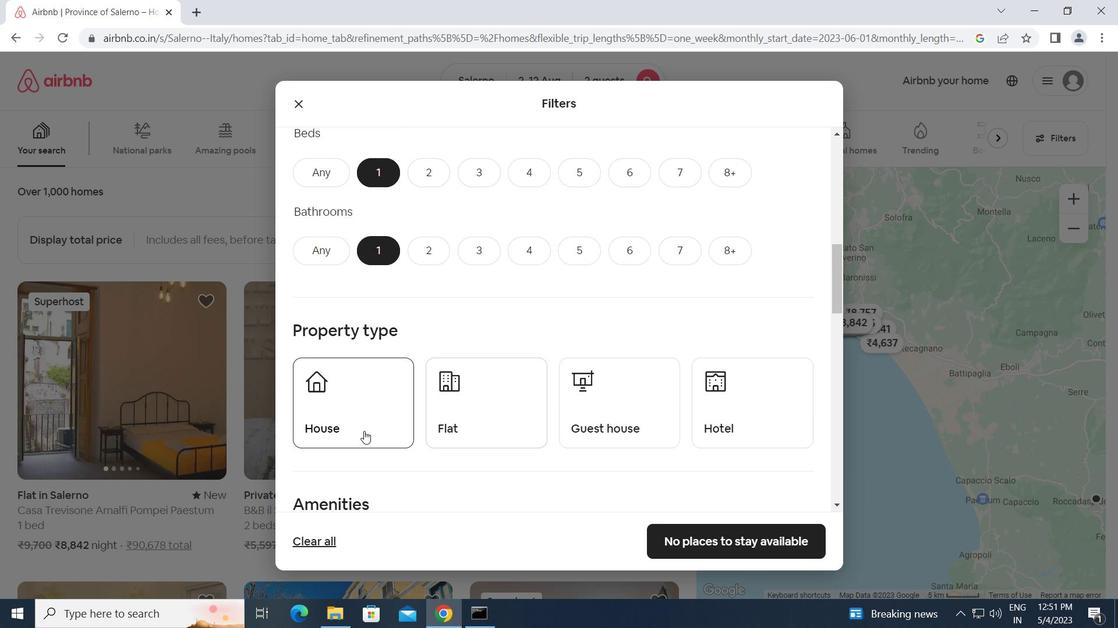 
Action: Mouse pressed left at (358, 414)
Screenshot: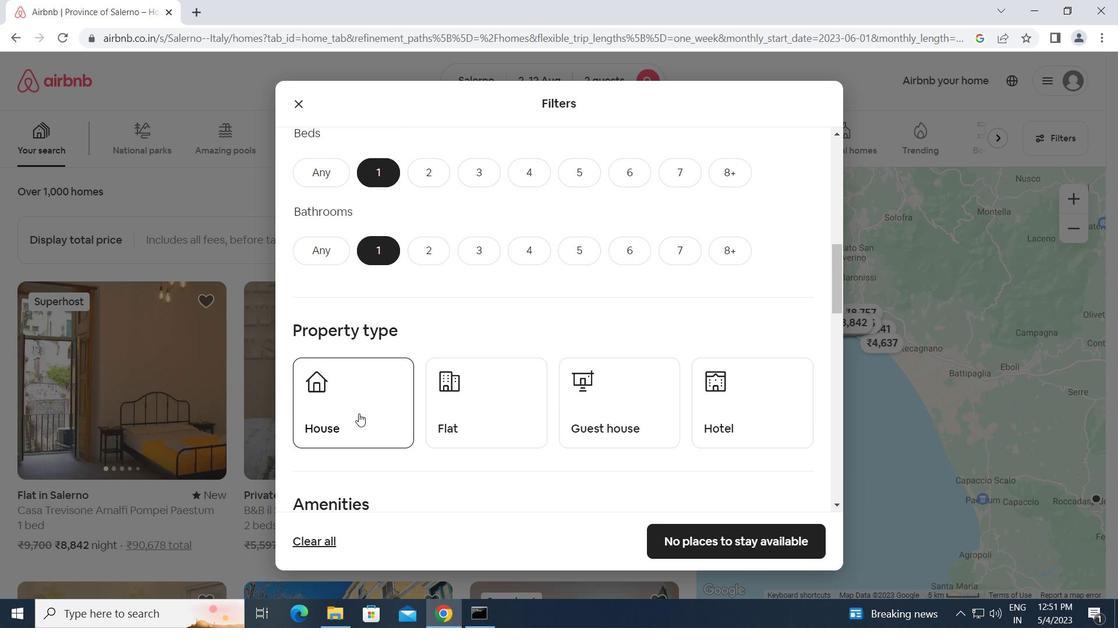 
Action: Mouse moved to (500, 414)
Screenshot: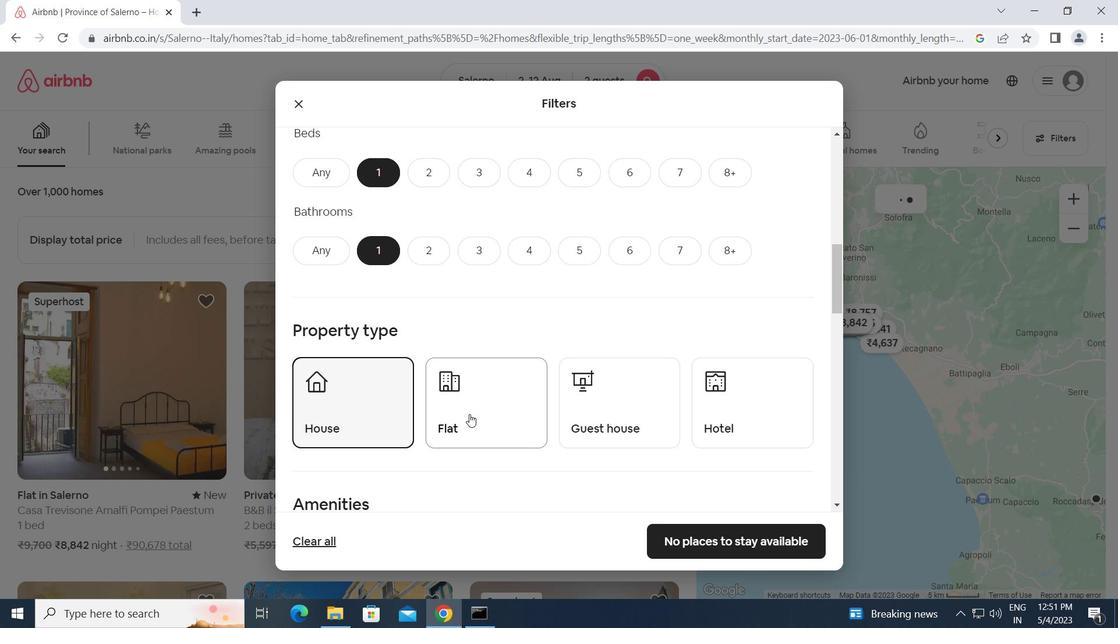 
Action: Mouse pressed left at (500, 414)
Screenshot: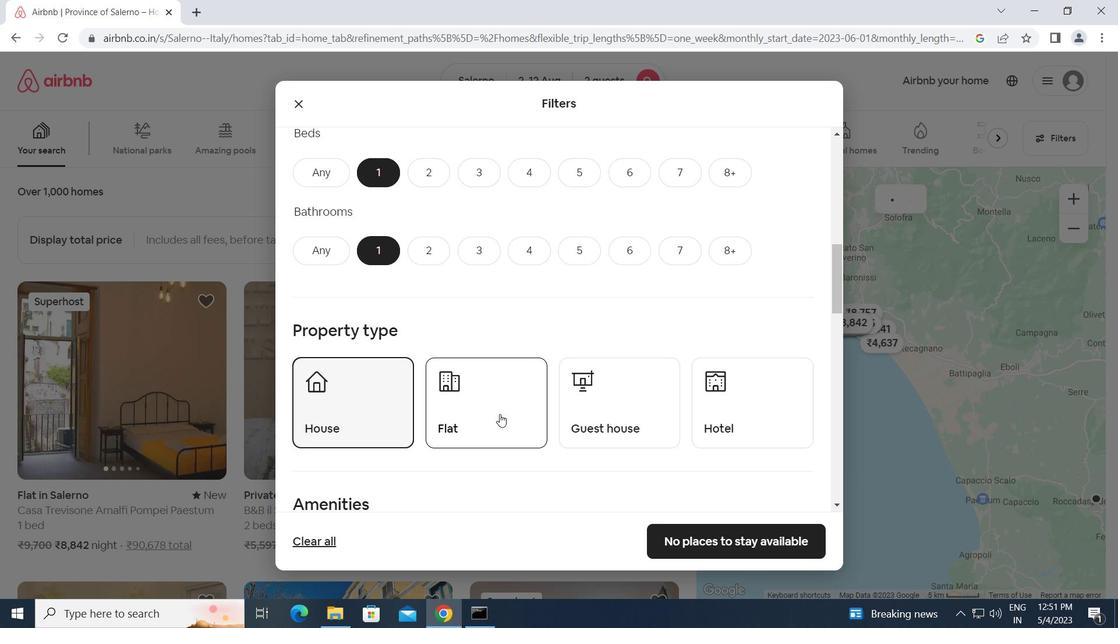 
Action: Mouse moved to (592, 413)
Screenshot: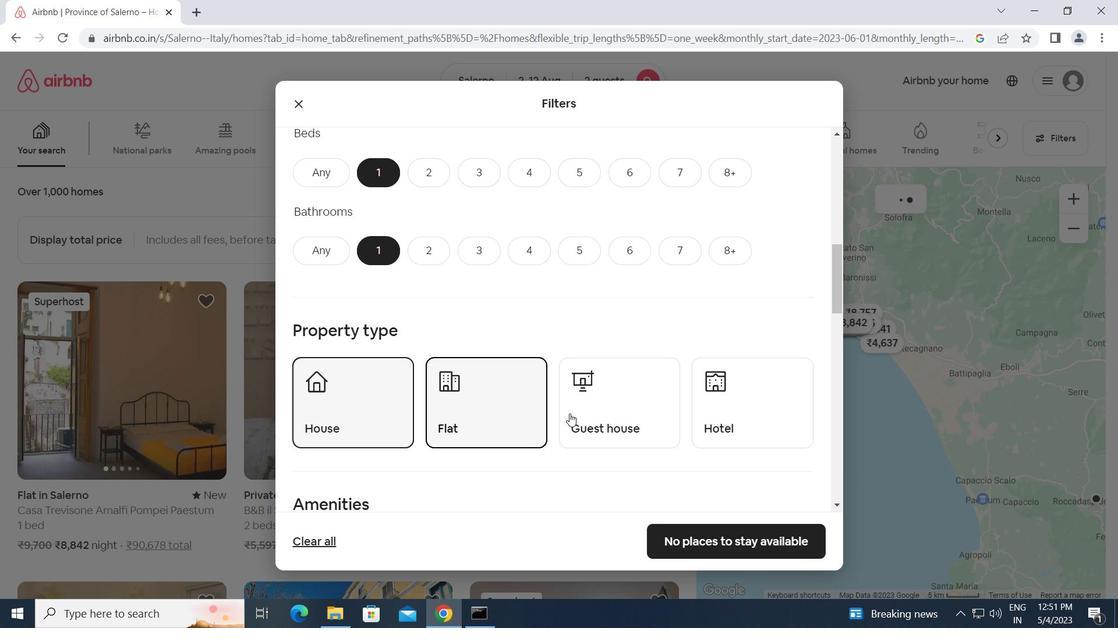 
Action: Mouse pressed left at (592, 413)
Screenshot: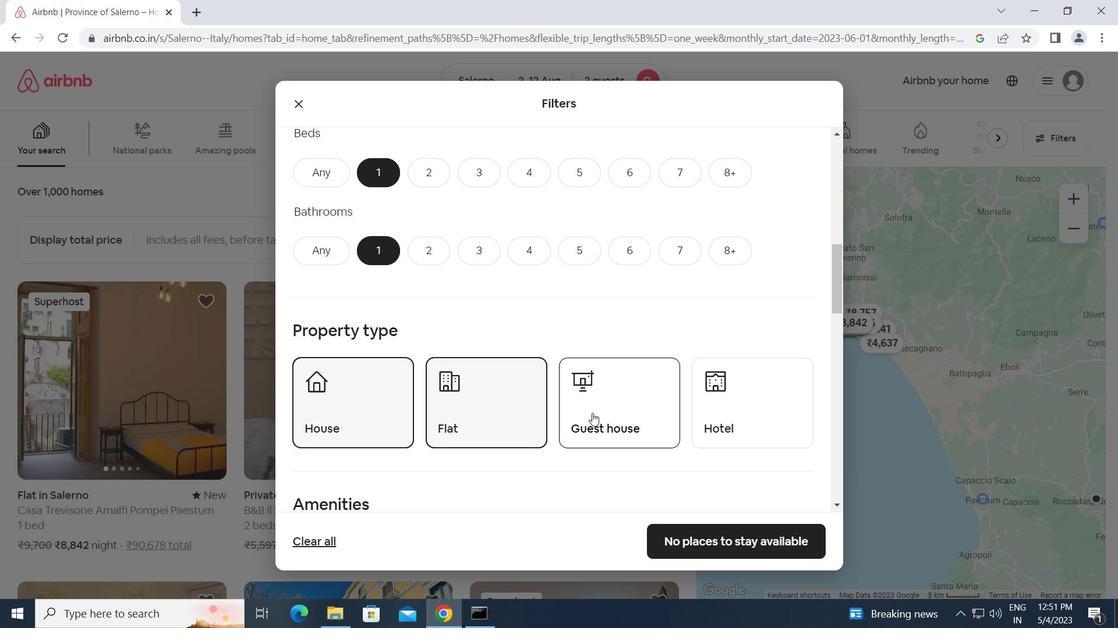 
Action: Mouse moved to (708, 413)
Screenshot: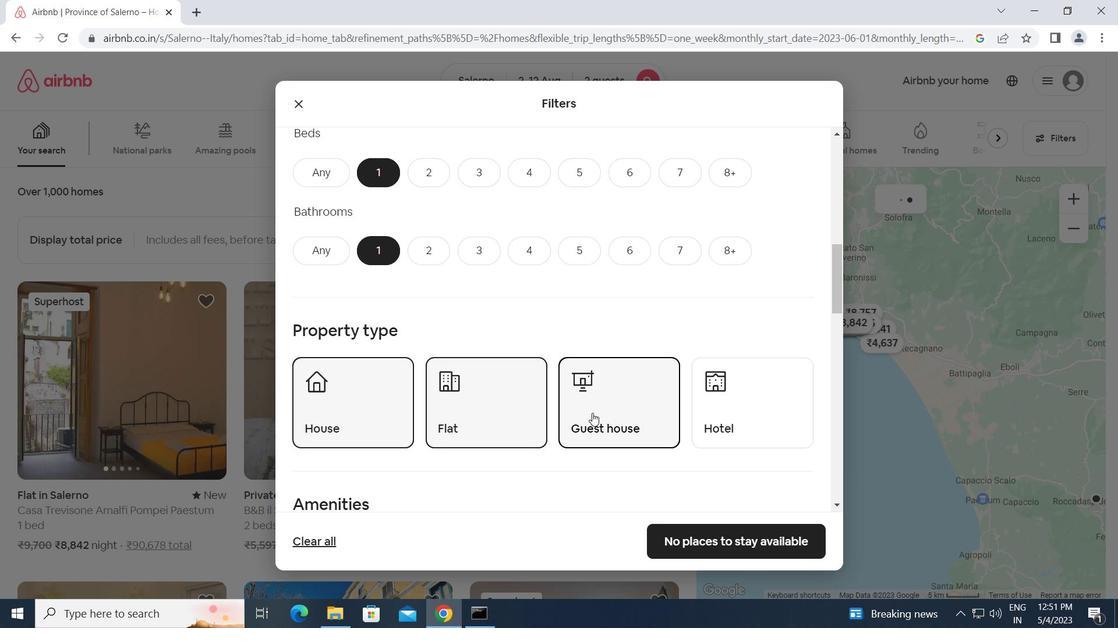 
Action: Mouse pressed left at (708, 413)
Screenshot: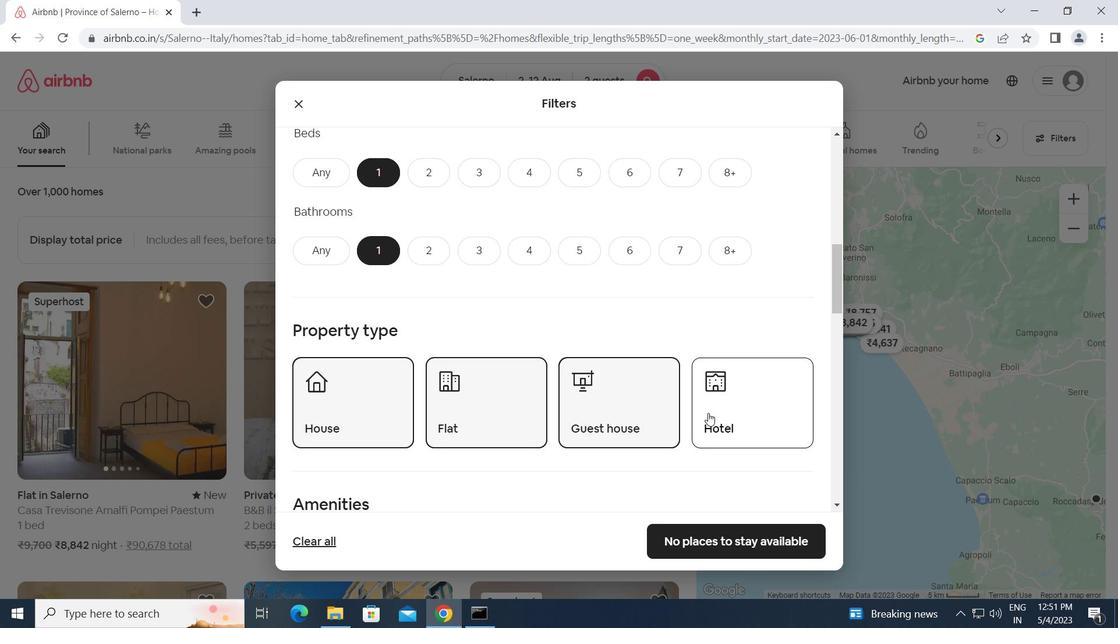
Action: Mouse moved to (518, 460)
Screenshot: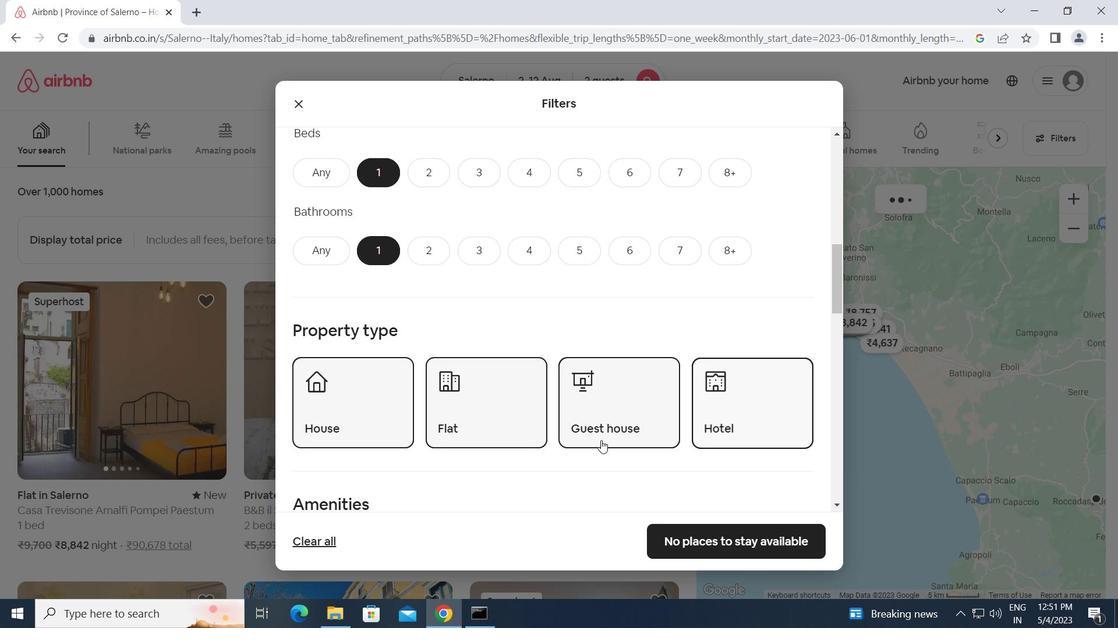 
Action: Mouse scrolled (518, 459) with delta (0, 0)
Screenshot: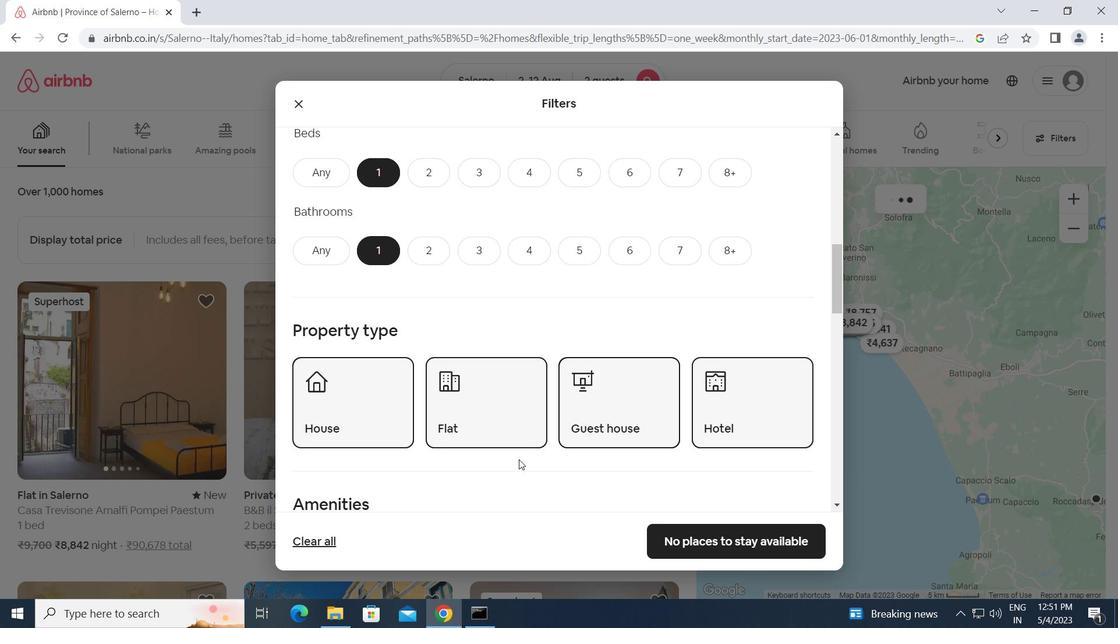 
Action: Mouse scrolled (518, 459) with delta (0, 0)
Screenshot: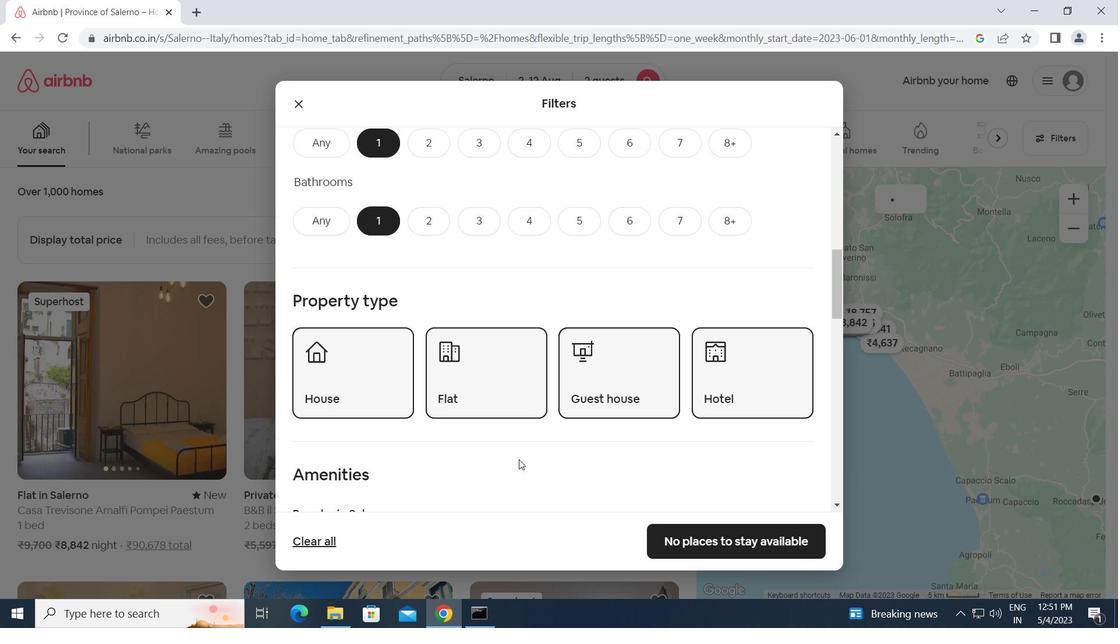 
Action: Mouse scrolled (518, 459) with delta (0, 0)
Screenshot: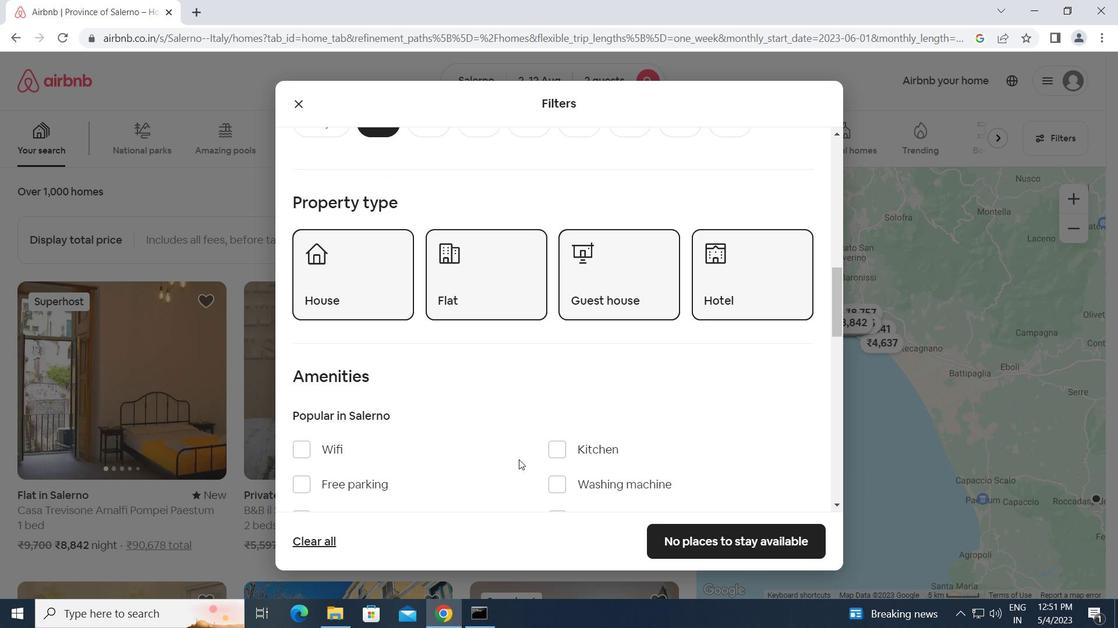 
Action: Mouse moved to (447, 444)
Screenshot: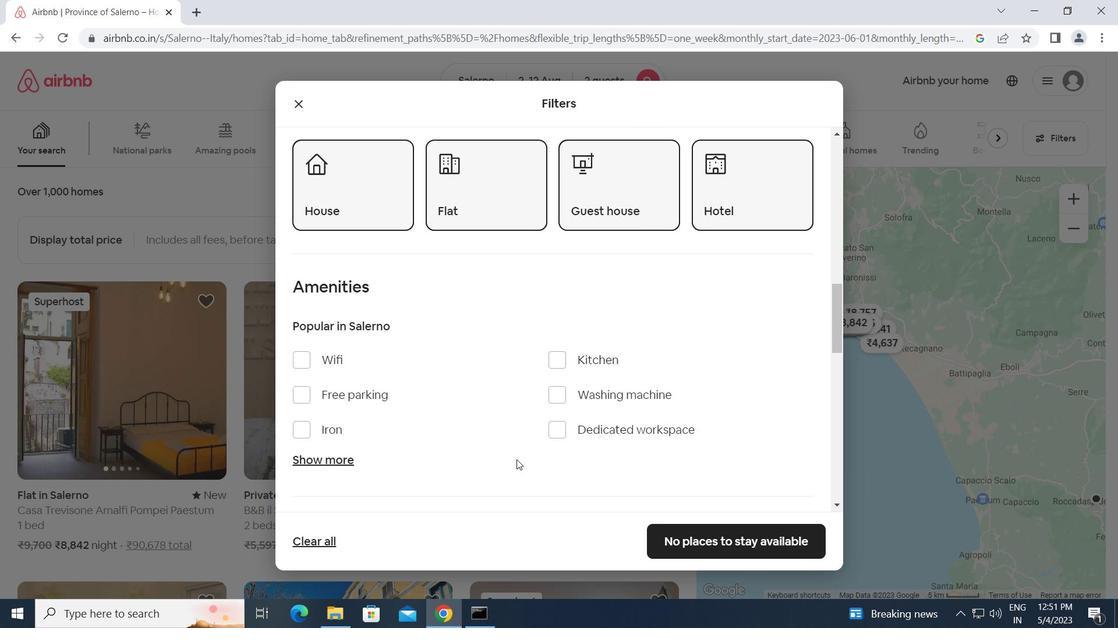 
Action: Mouse scrolled (447, 444) with delta (0, 0)
Screenshot: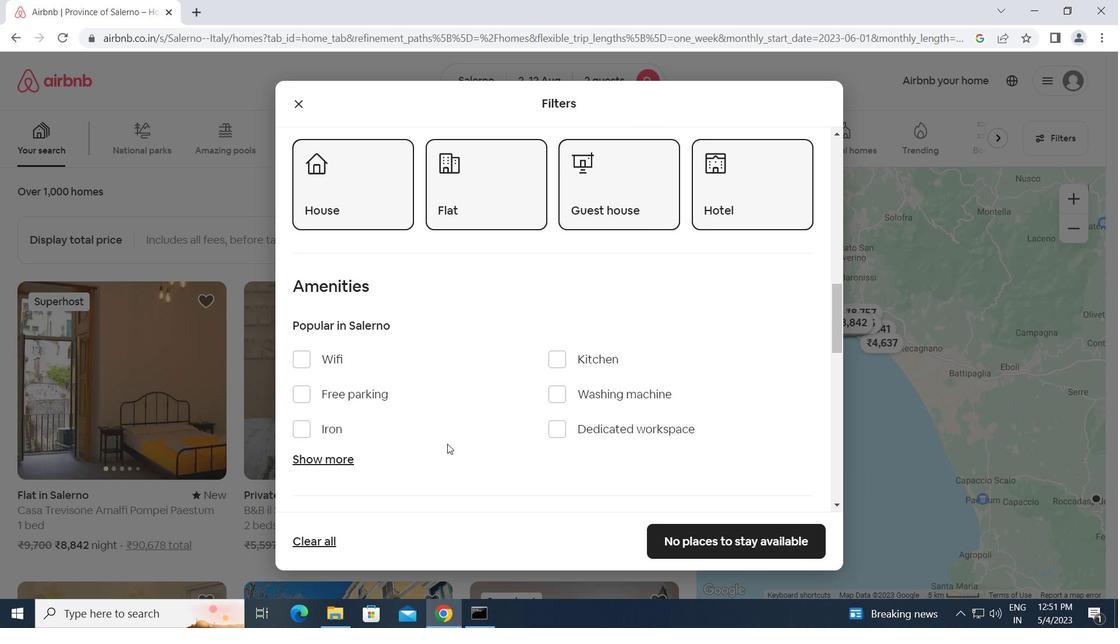 
Action: Mouse scrolled (447, 444) with delta (0, 0)
Screenshot: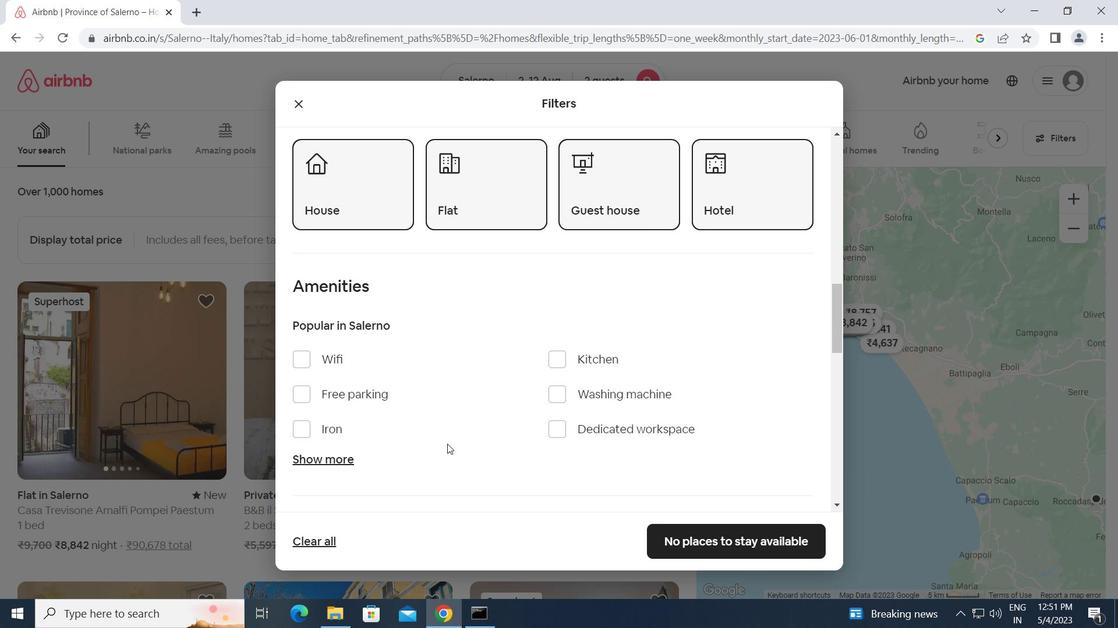 
Action: Mouse moved to (779, 482)
Screenshot: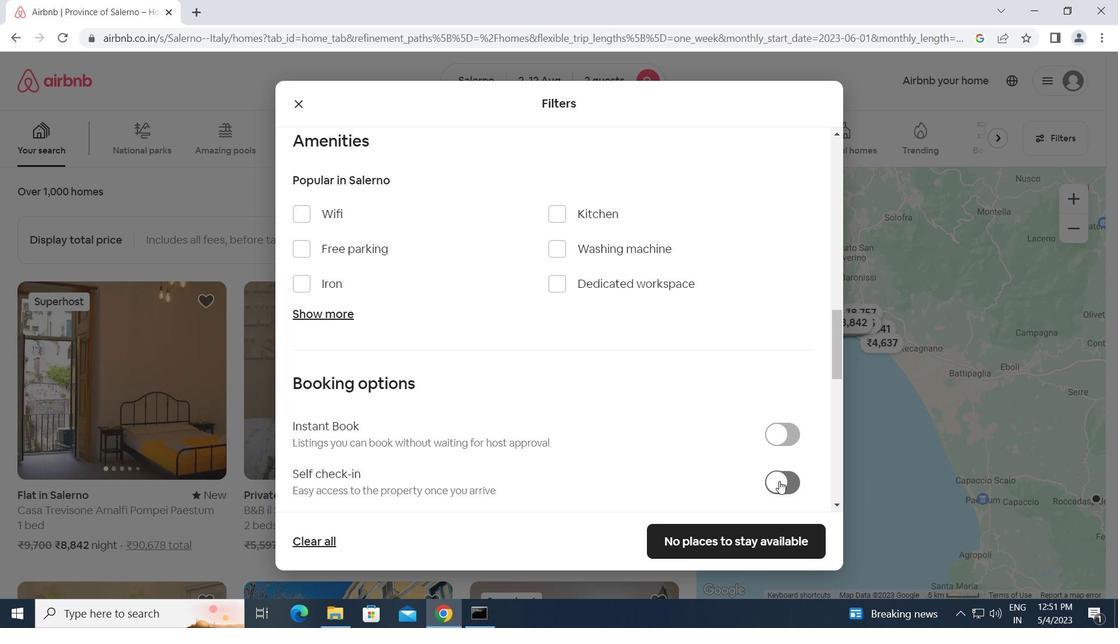 
Action: Mouse pressed left at (779, 482)
Screenshot: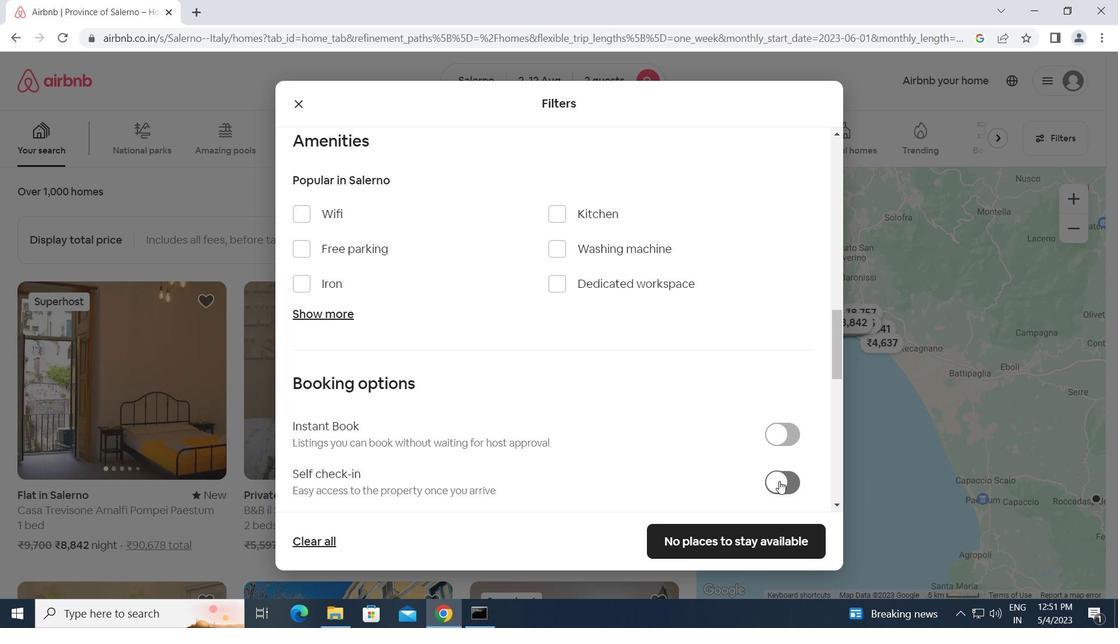 
Action: Mouse moved to (495, 453)
Screenshot: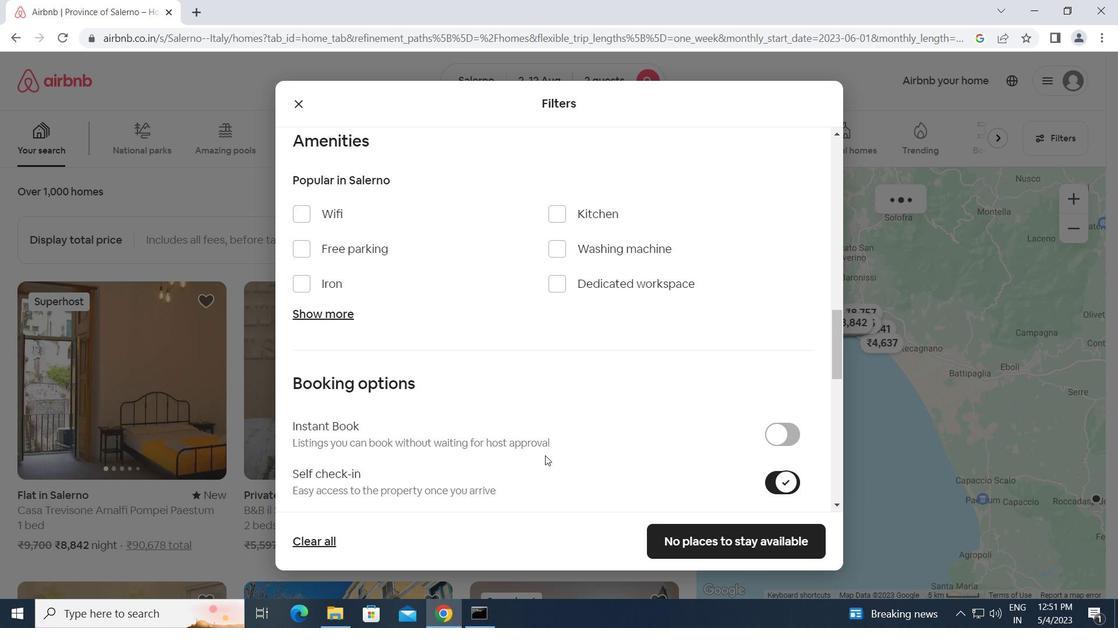 
Action: Mouse scrolled (495, 453) with delta (0, 0)
Screenshot: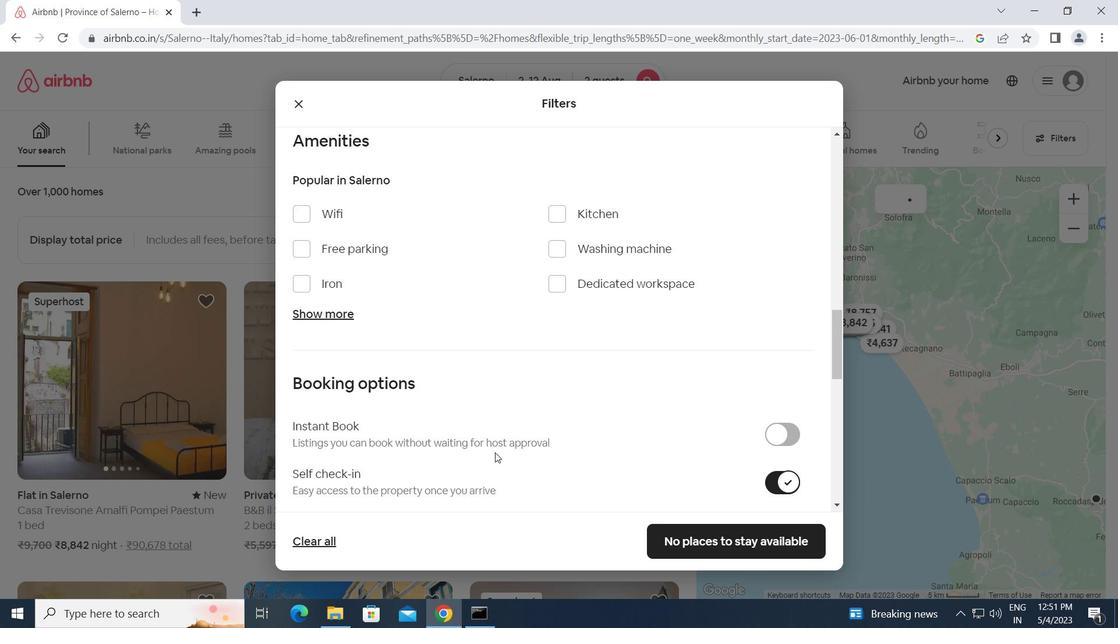 
Action: Mouse scrolled (495, 453) with delta (0, 0)
Screenshot: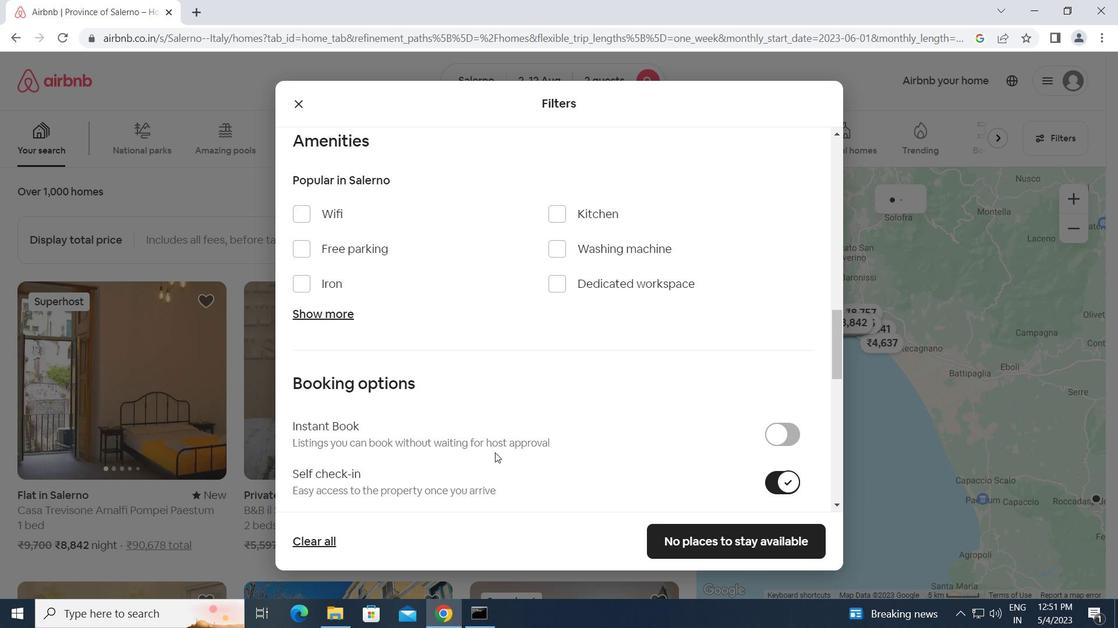 
Action: Mouse scrolled (495, 453) with delta (0, 0)
Screenshot: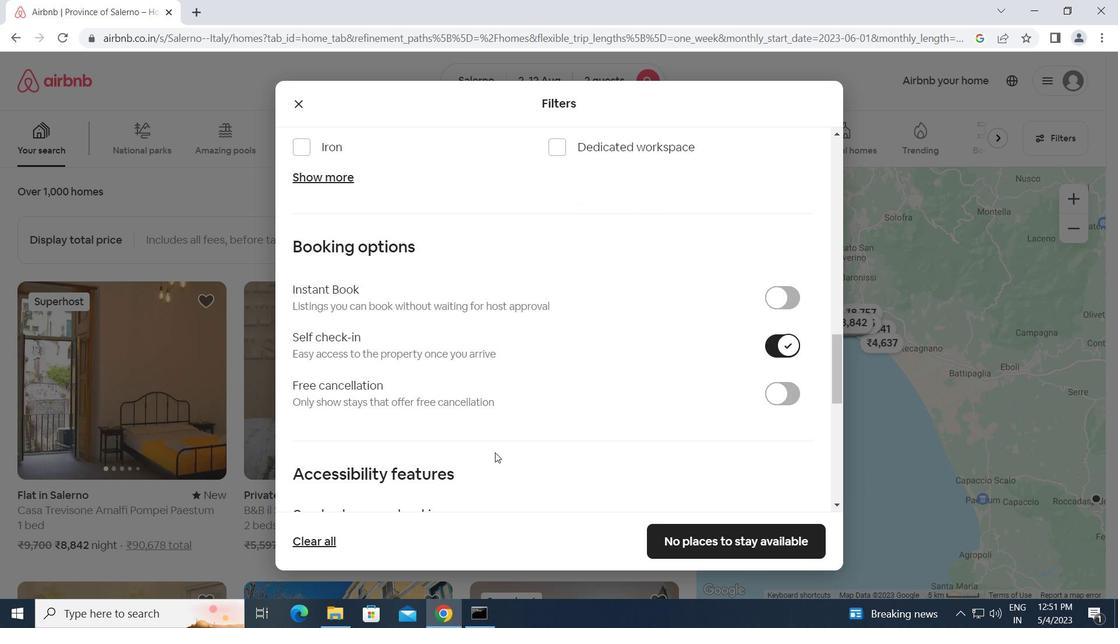 
Action: Mouse scrolled (495, 453) with delta (0, 0)
Screenshot: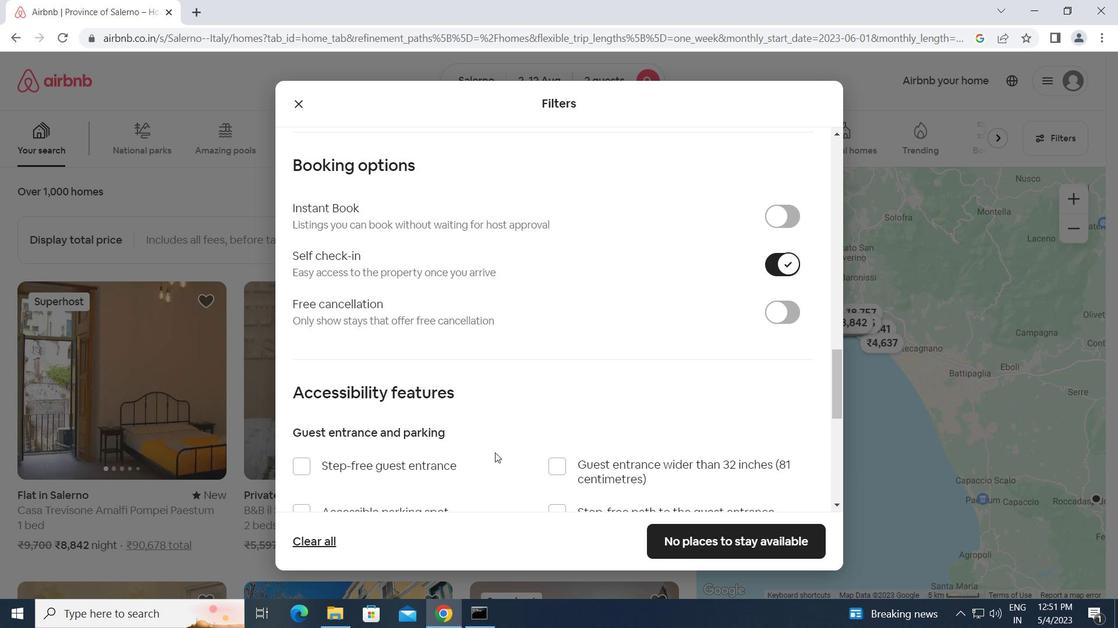 
Action: Mouse scrolled (495, 453) with delta (0, 0)
Screenshot: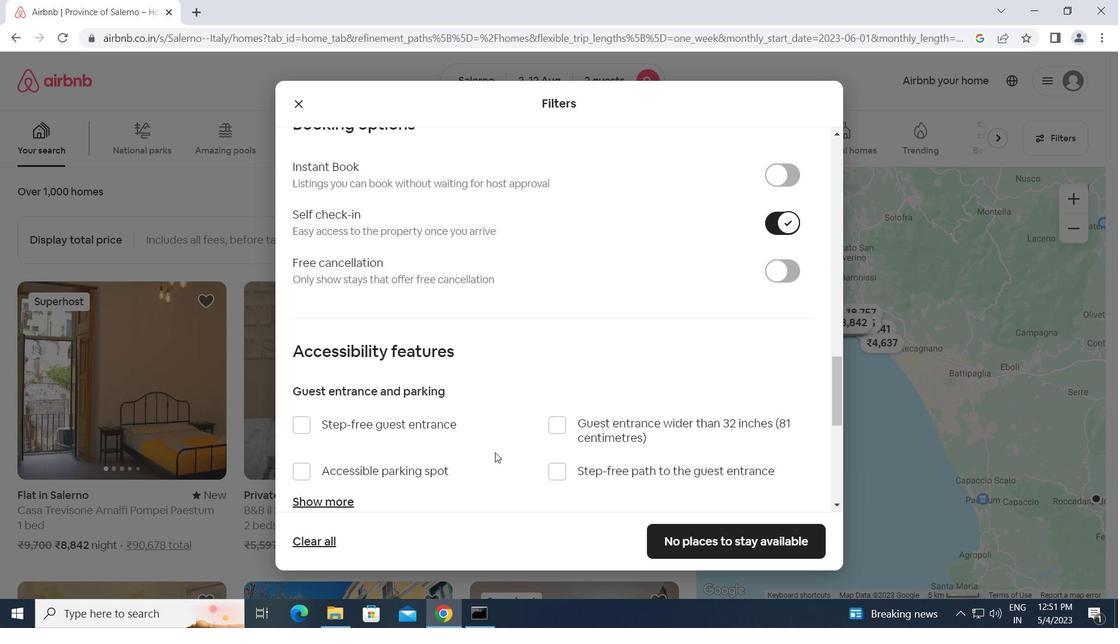 
Action: Mouse scrolled (495, 453) with delta (0, 0)
Screenshot: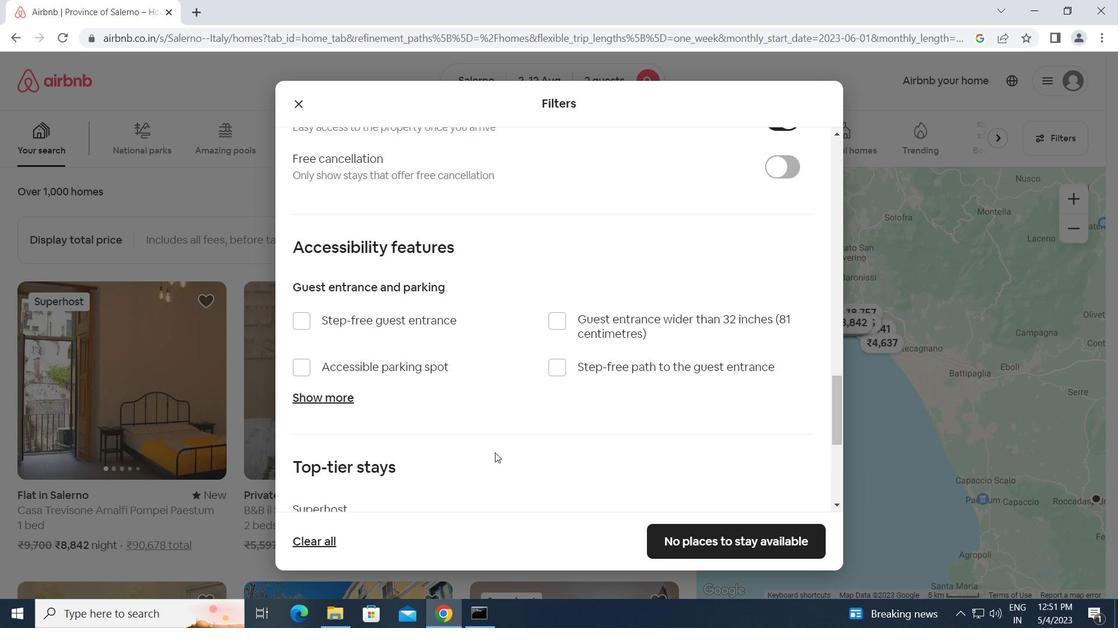 
Action: Mouse scrolled (495, 453) with delta (0, 0)
Screenshot: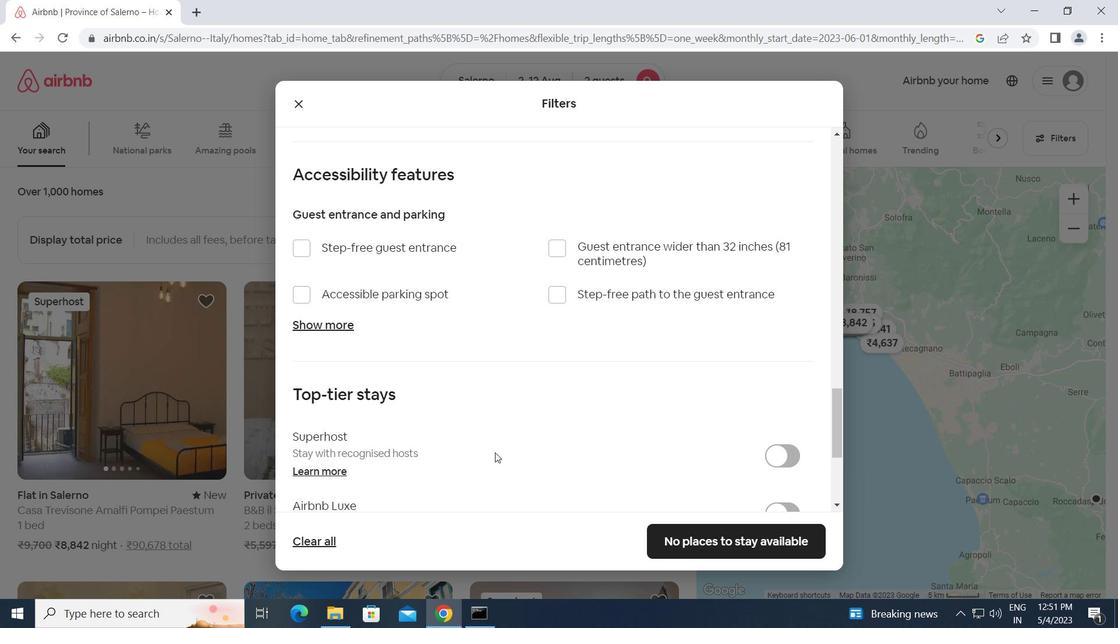 
Action: Mouse scrolled (495, 453) with delta (0, 0)
Screenshot: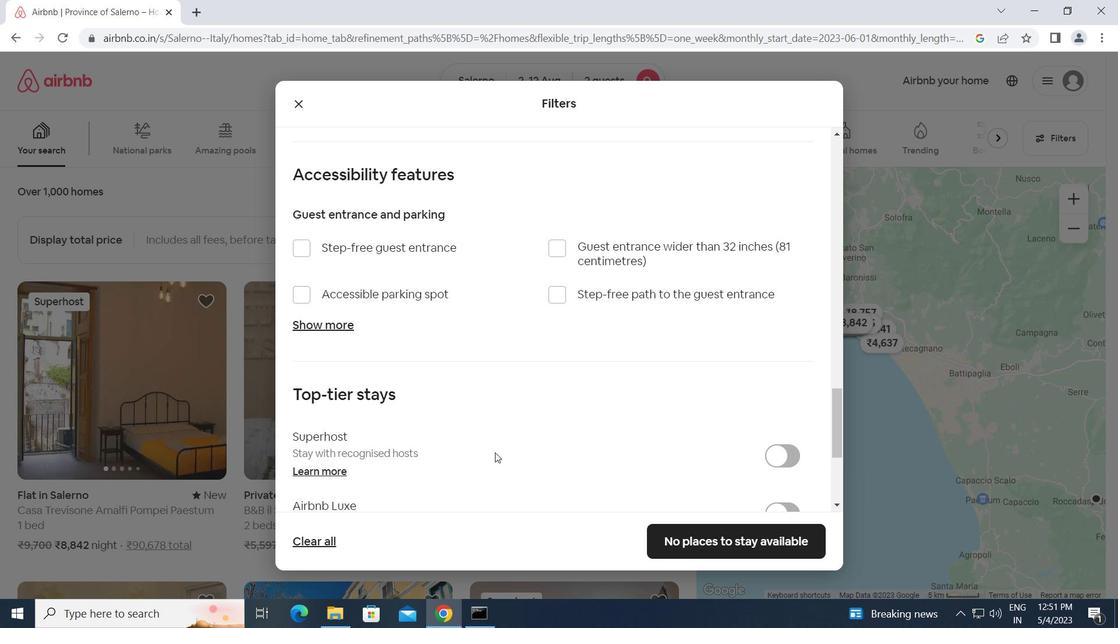 
Action: Mouse scrolled (495, 453) with delta (0, 0)
Screenshot: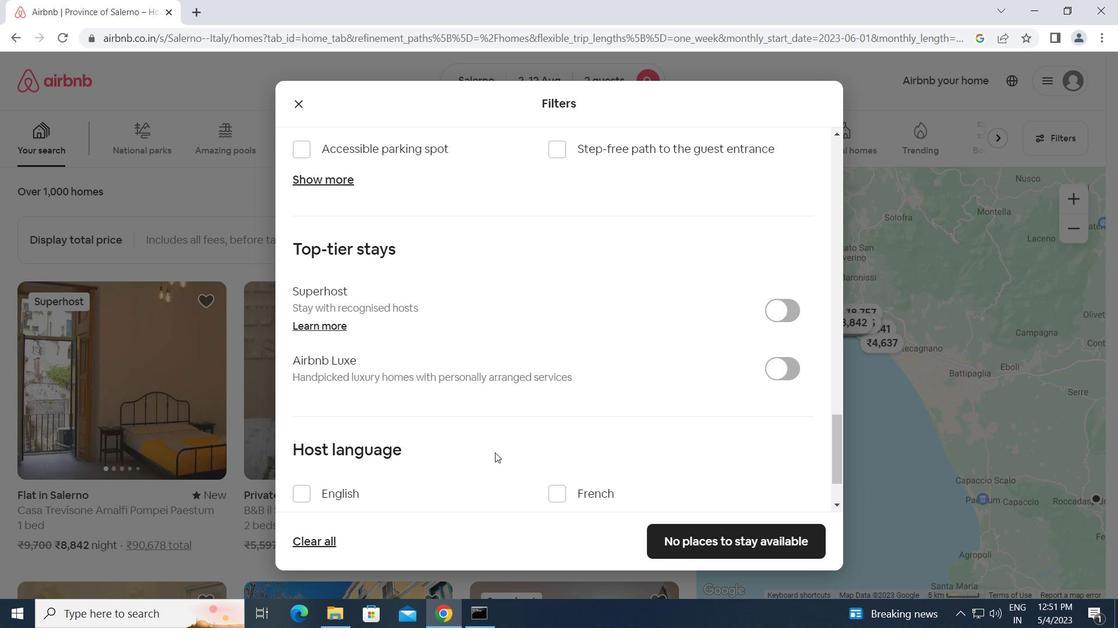 
Action: Mouse moved to (295, 420)
Screenshot: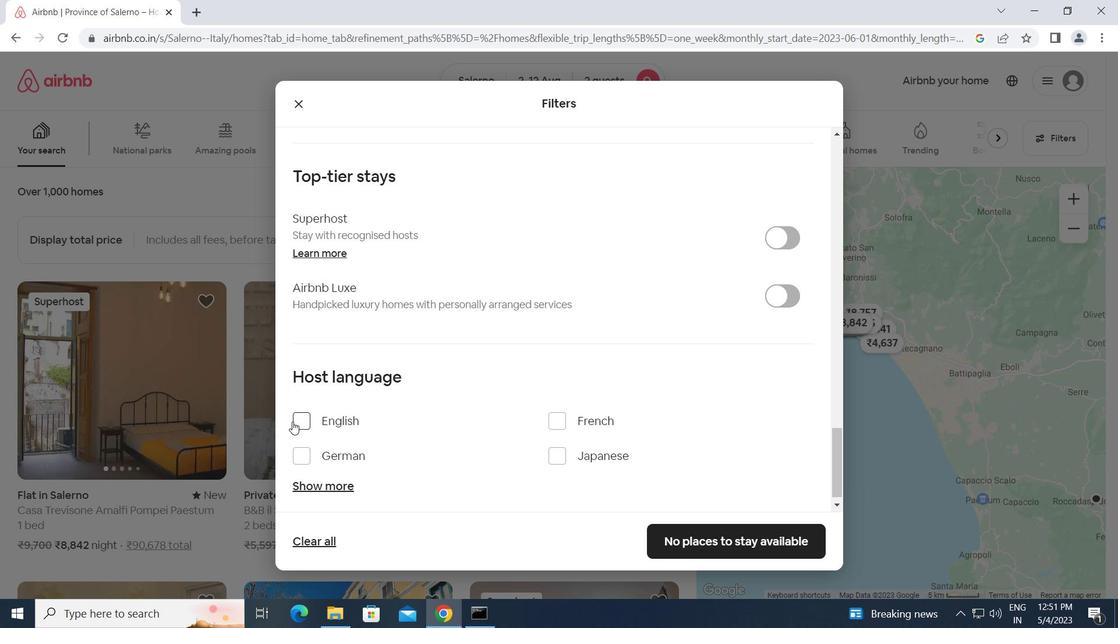 
Action: Mouse pressed left at (295, 420)
Screenshot: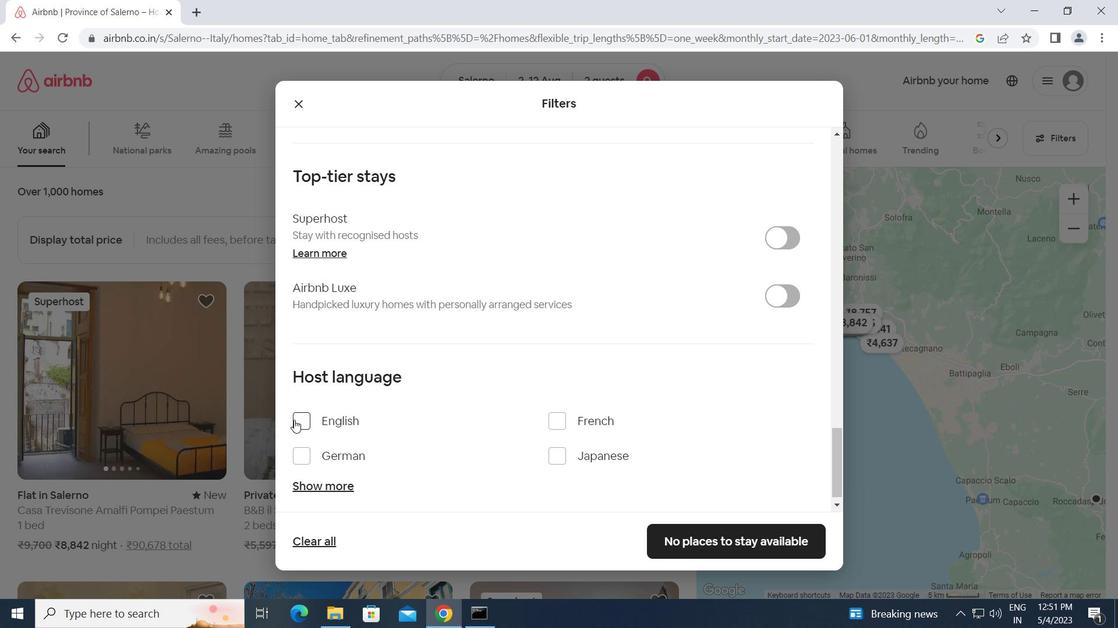 
Action: Mouse moved to (718, 540)
Screenshot: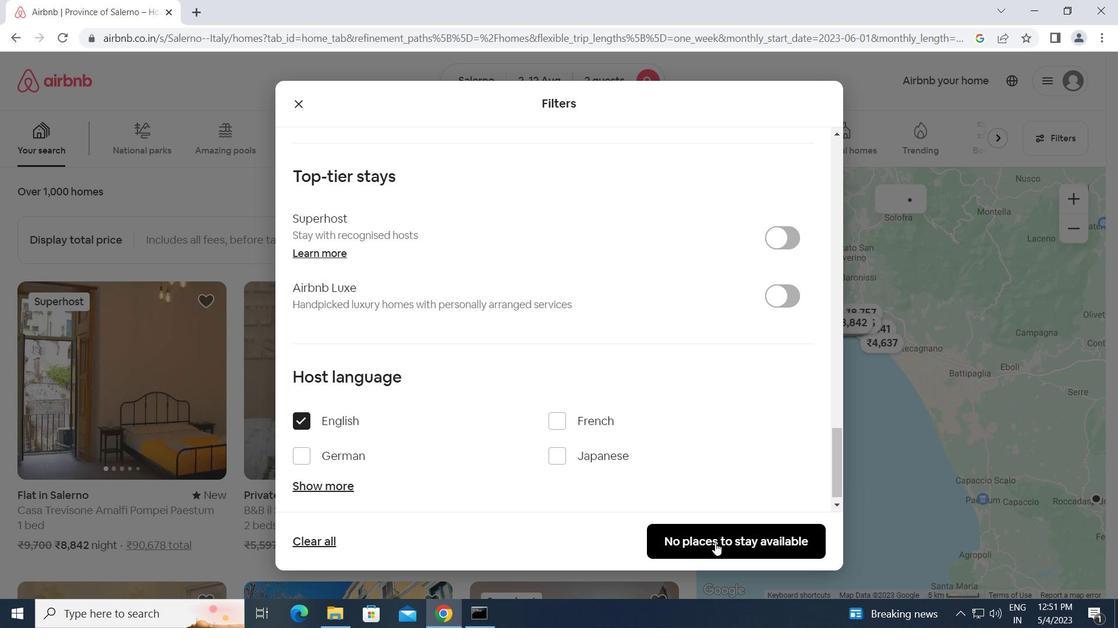 
Action: Mouse pressed left at (718, 540)
Screenshot: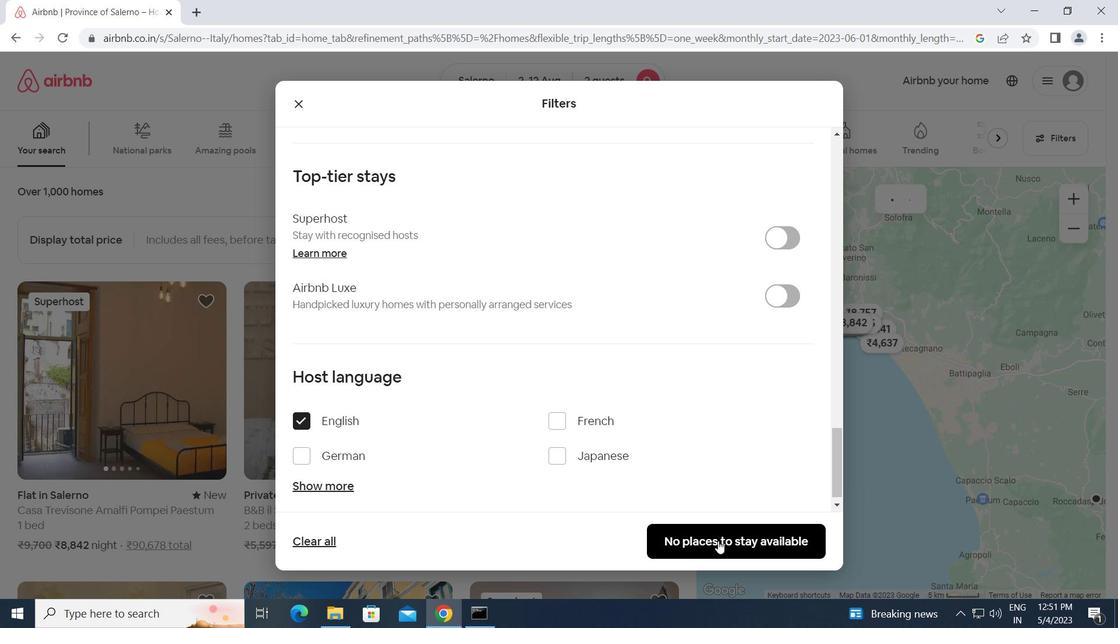 
Action: Mouse moved to (718, 538)
Screenshot: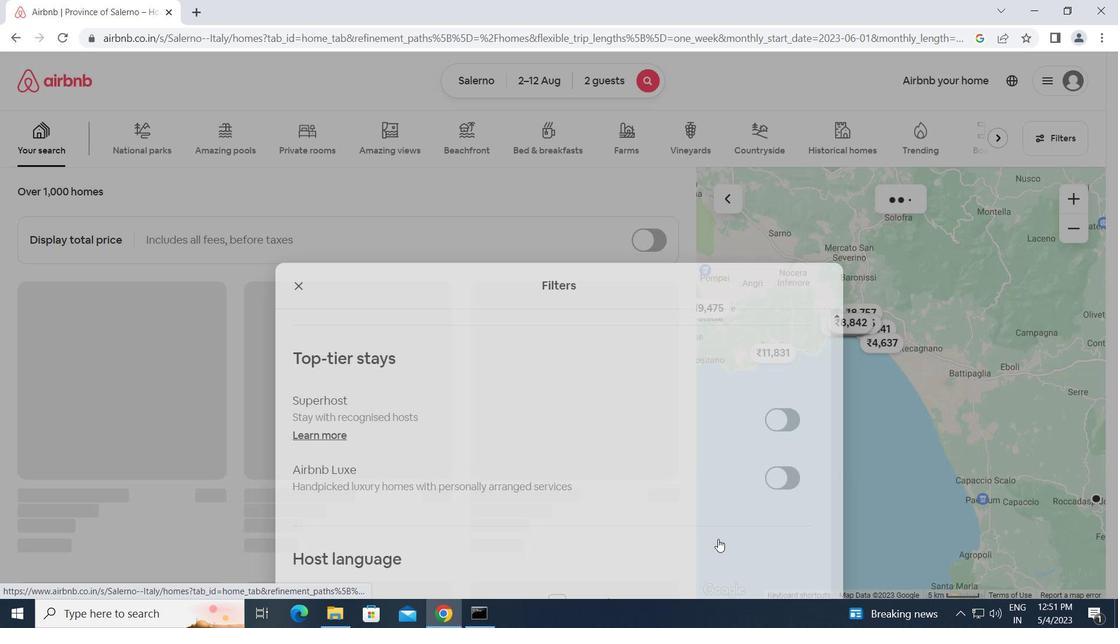 
